 Task: Create validation rules in appointment object.
Action: Mouse moved to (585, 48)
Screenshot: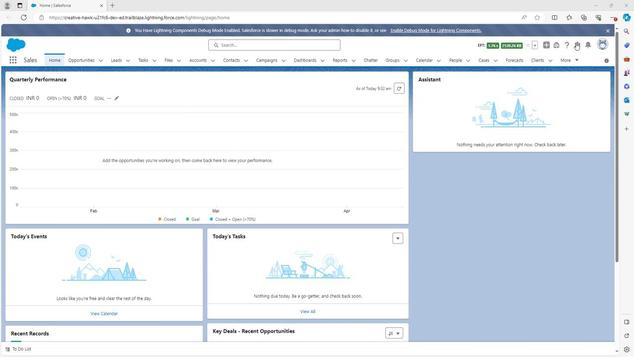 
Action: Mouse pressed left at (585, 48)
Screenshot: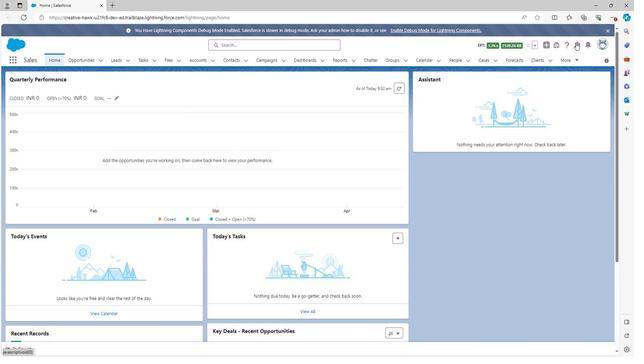 
Action: Mouse moved to (565, 70)
Screenshot: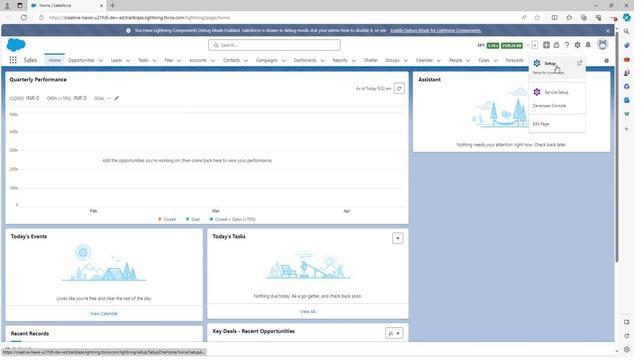 
Action: Mouse pressed left at (565, 70)
Screenshot: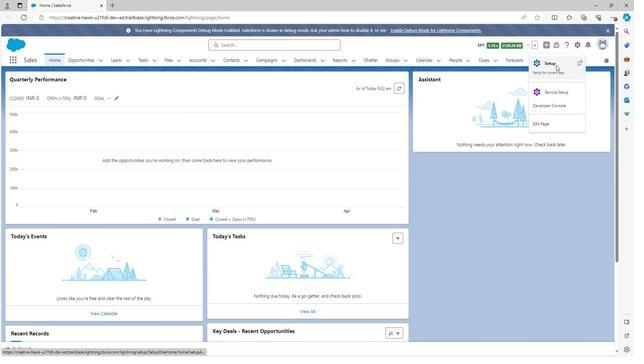 
Action: Mouse moved to (91, 64)
Screenshot: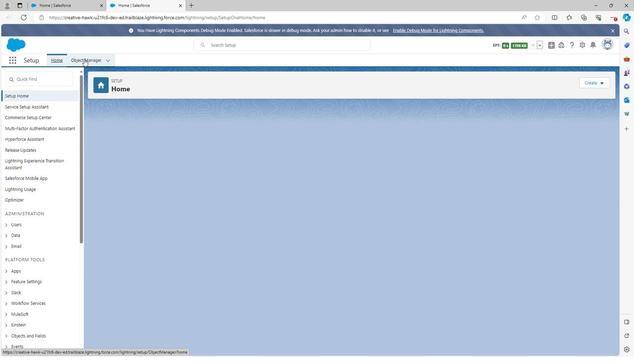 
Action: Mouse pressed left at (91, 64)
Screenshot: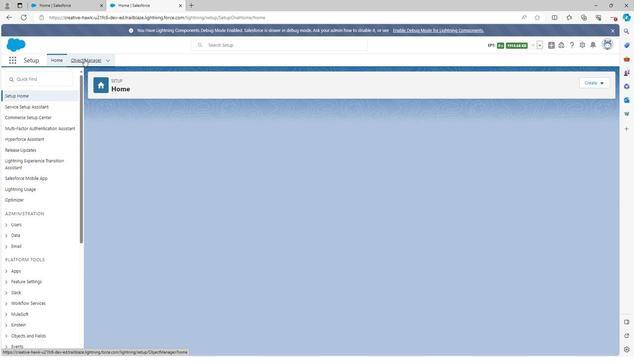 
Action: Mouse moved to (48, 247)
Screenshot: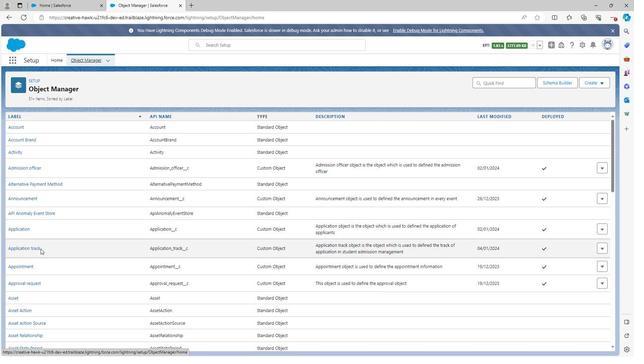 
Action: Mouse scrolled (48, 247) with delta (0, 0)
Screenshot: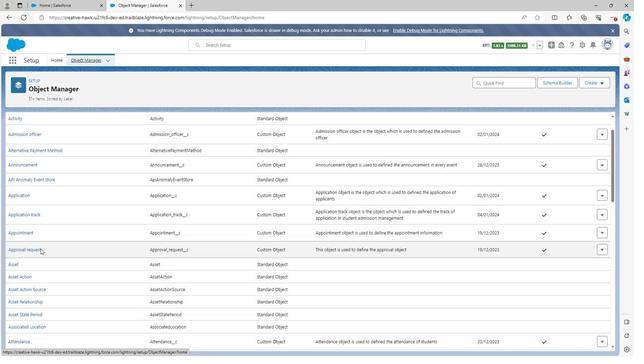 
Action: Mouse scrolled (48, 247) with delta (0, 0)
Screenshot: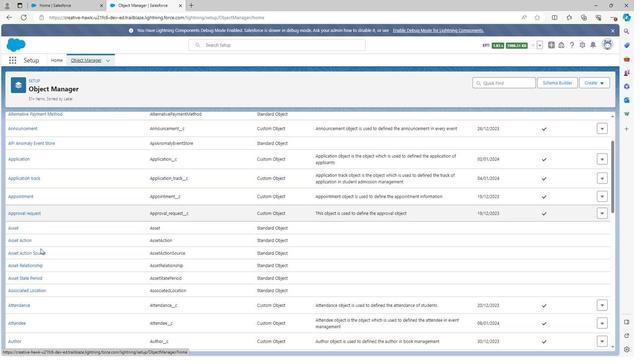 
Action: Mouse scrolled (48, 247) with delta (0, 0)
Screenshot: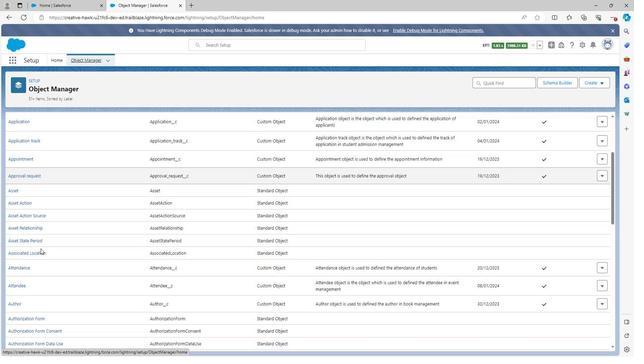 
Action: Mouse scrolled (48, 247) with delta (0, 0)
Screenshot: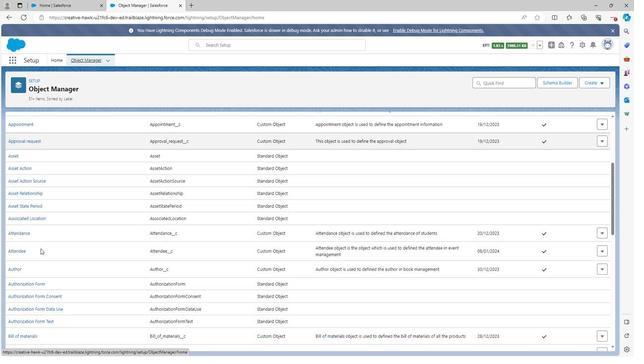 
Action: Mouse scrolled (48, 247) with delta (0, 0)
Screenshot: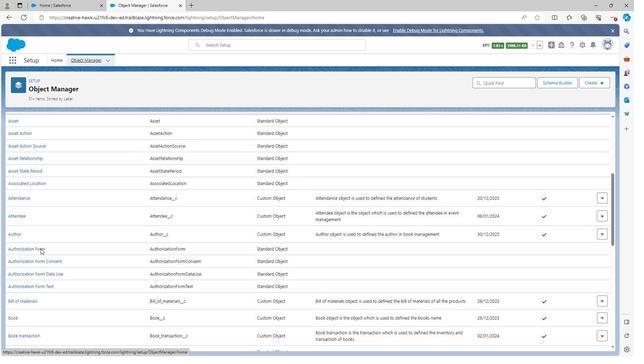 
Action: Mouse scrolled (48, 247) with delta (0, 0)
Screenshot: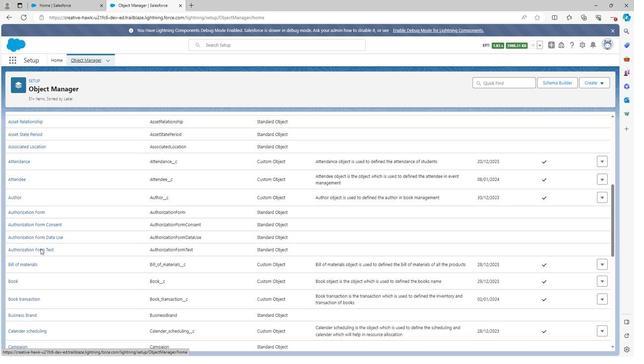 
Action: Mouse moved to (48, 247)
Screenshot: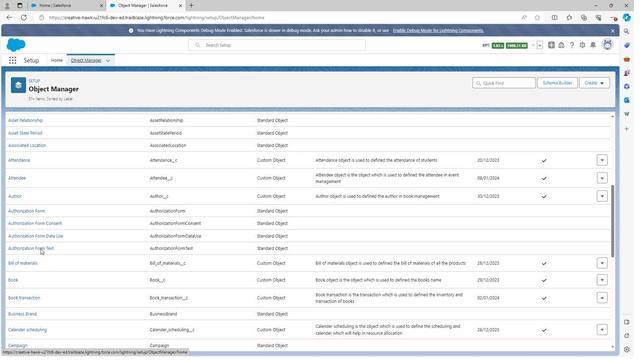 
Action: Mouse scrolled (48, 247) with delta (0, 0)
Screenshot: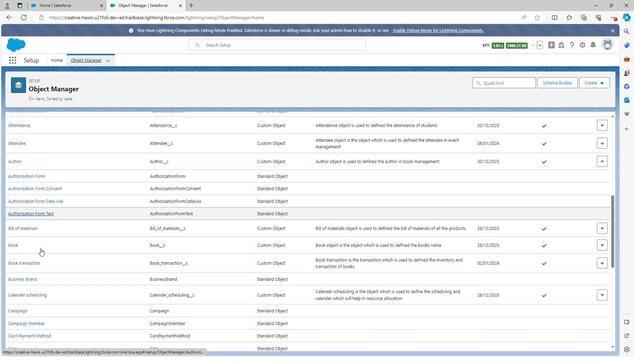 
Action: Mouse scrolled (48, 247) with delta (0, 0)
Screenshot: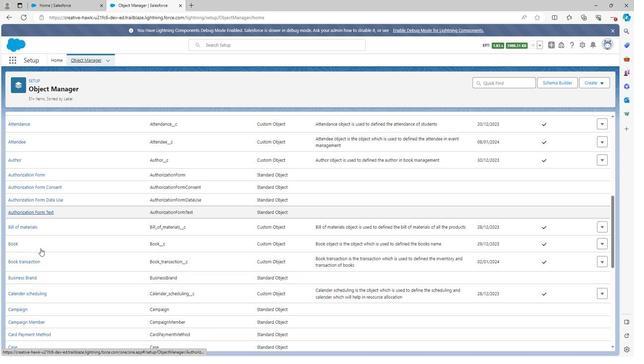 
Action: Mouse scrolled (48, 247) with delta (0, 0)
Screenshot: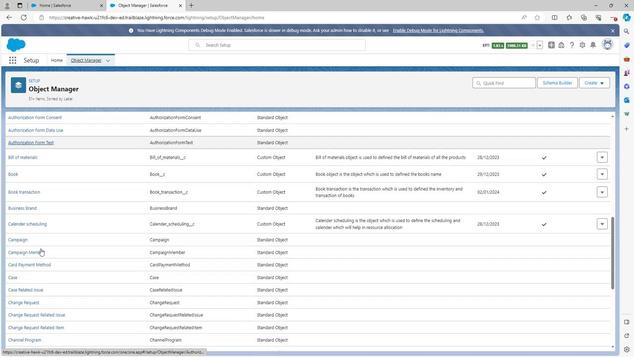 
Action: Mouse scrolled (48, 247) with delta (0, 0)
Screenshot: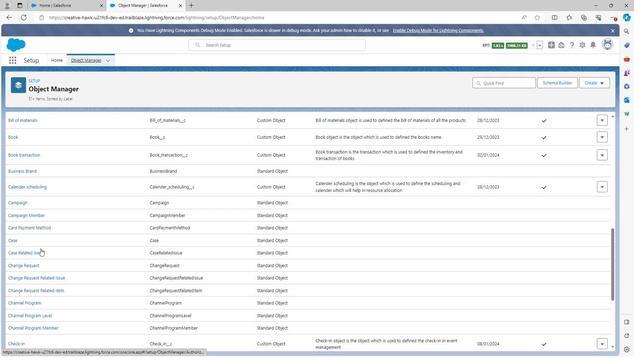
Action: Mouse scrolled (48, 247) with delta (0, 0)
Screenshot: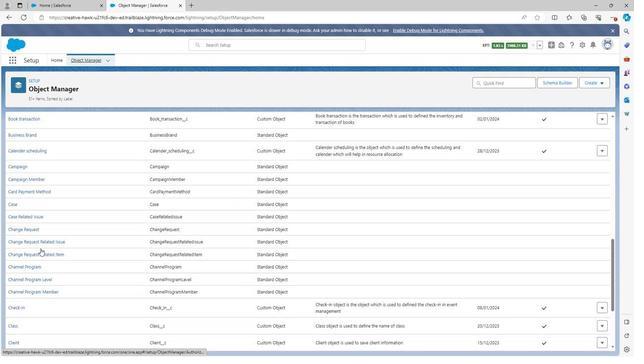 
Action: Mouse scrolled (48, 247) with delta (0, 0)
Screenshot: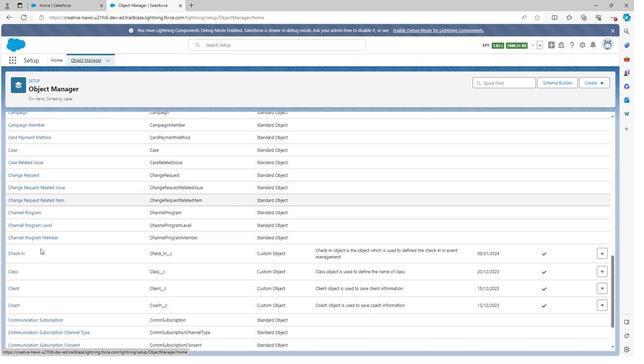 
Action: Mouse scrolled (48, 247) with delta (0, 0)
Screenshot: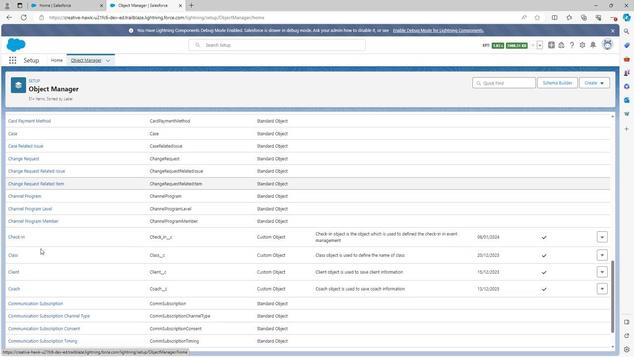 
Action: Mouse scrolled (48, 247) with delta (0, 0)
Screenshot: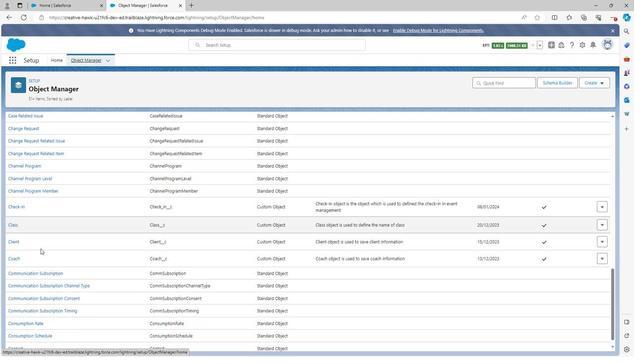 
Action: Mouse scrolled (48, 247) with delta (0, 0)
Screenshot: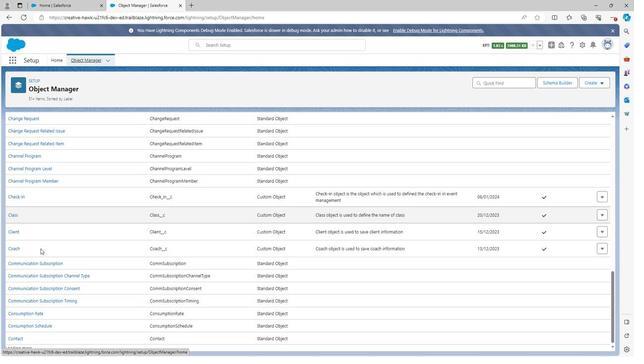 
Action: Mouse scrolled (48, 247) with delta (0, 0)
Screenshot: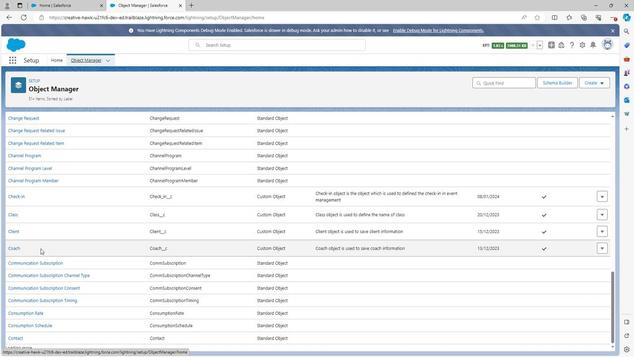 
Action: Mouse scrolled (48, 247) with delta (0, 0)
Screenshot: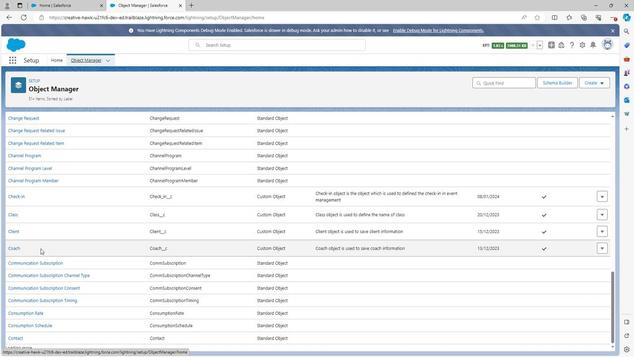 
Action: Mouse scrolled (48, 247) with delta (0, 0)
Screenshot: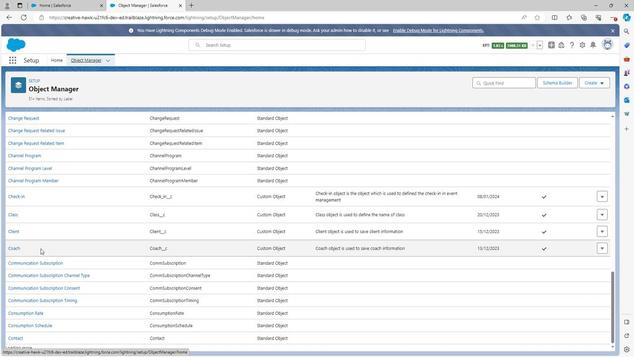 
Action: Mouse scrolled (48, 247) with delta (0, 0)
Screenshot: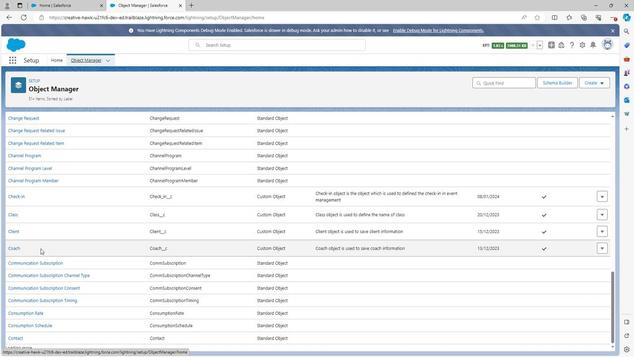 
Action: Mouse scrolled (48, 247) with delta (0, 0)
Screenshot: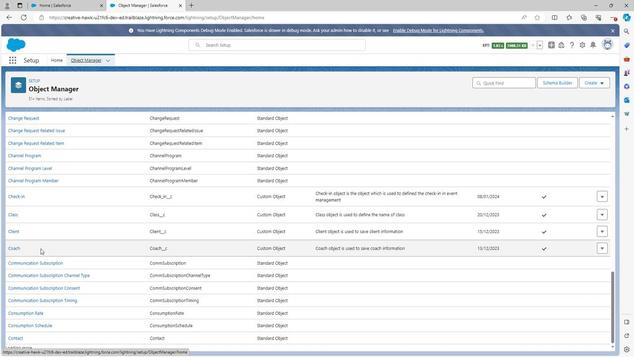 
Action: Mouse scrolled (48, 247) with delta (0, 0)
Screenshot: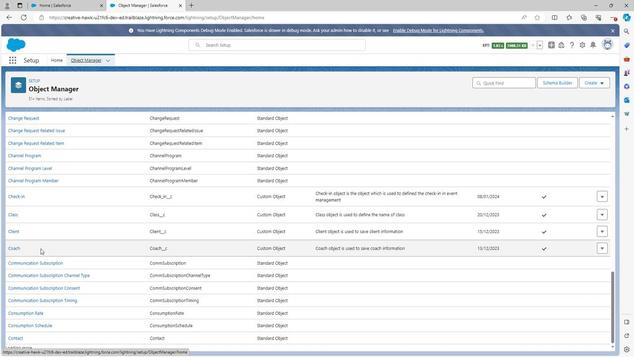 
Action: Mouse scrolled (48, 247) with delta (0, 0)
Screenshot: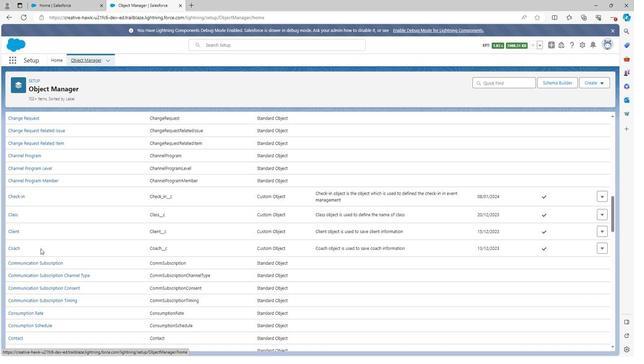 
Action: Mouse scrolled (48, 247) with delta (0, 0)
Screenshot: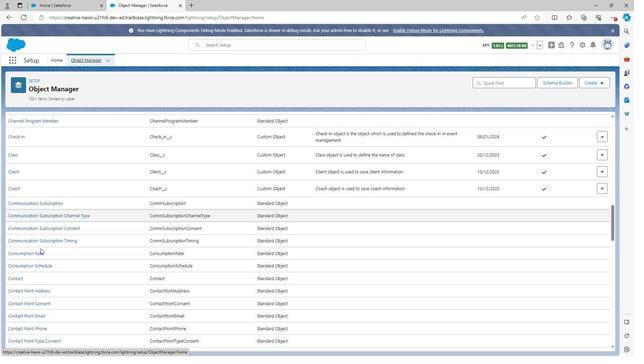 
Action: Mouse scrolled (48, 247) with delta (0, 0)
Screenshot: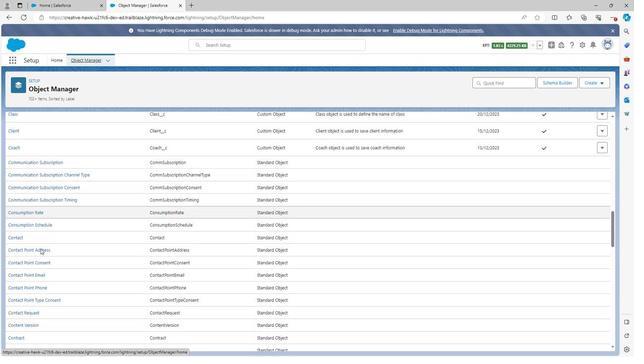 
Action: Mouse scrolled (48, 247) with delta (0, 0)
Screenshot: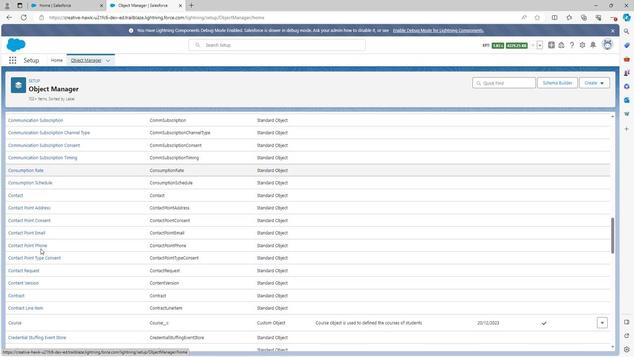 
Action: Mouse scrolled (48, 247) with delta (0, 0)
Screenshot: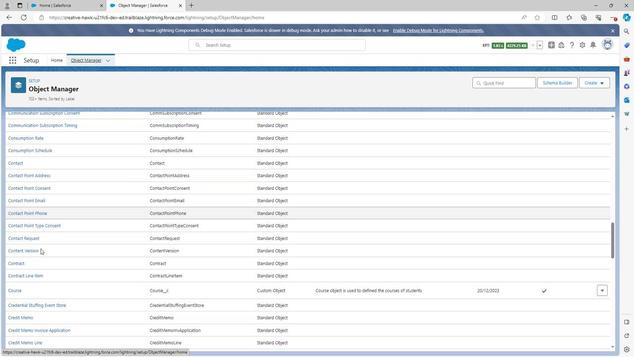 
Action: Mouse scrolled (48, 247) with delta (0, 0)
Screenshot: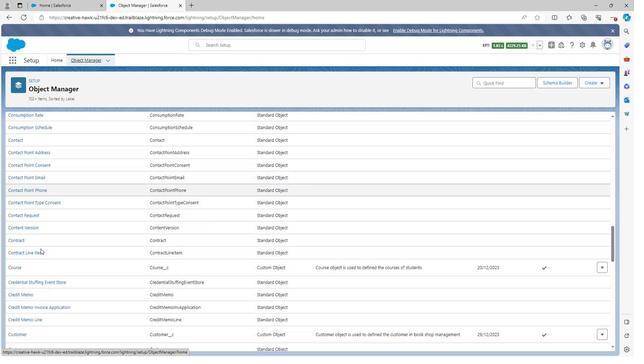 
Action: Mouse scrolled (48, 247) with delta (0, 0)
Screenshot: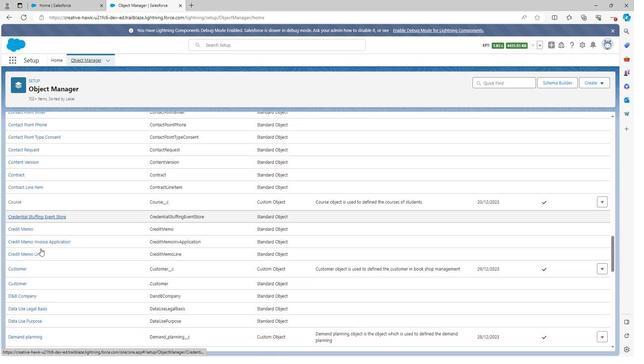 
Action: Mouse scrolled (48, 247) with delta (0, 0)
Screenshot: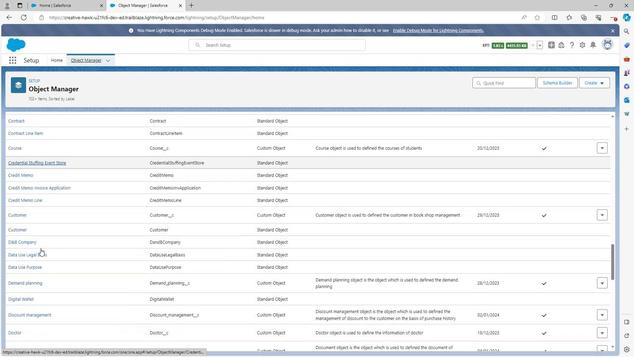 
Action: Mouse scrolled (48, 247) with delta (0, 0)
Screenshot: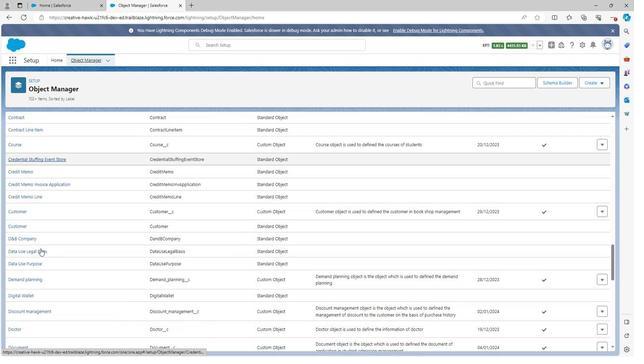 
Action: Mouse scrolled (48, 247) with delta (0, 0)
Screenshot: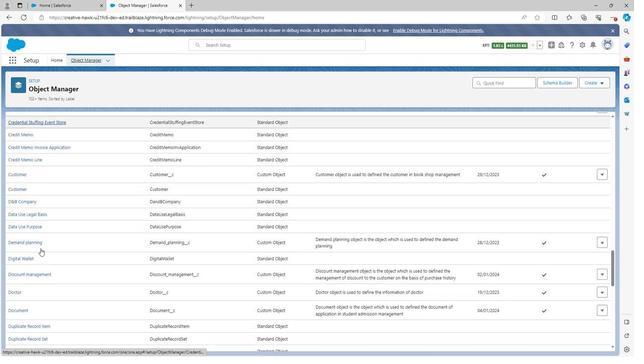 
Action: Mouse moved to (48, 247)
Screenshot: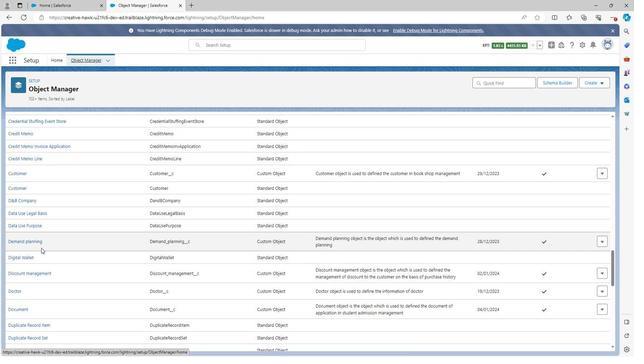 
Action: Mouse scrolled (48, 246) with delta (0, 0)
Screenshot: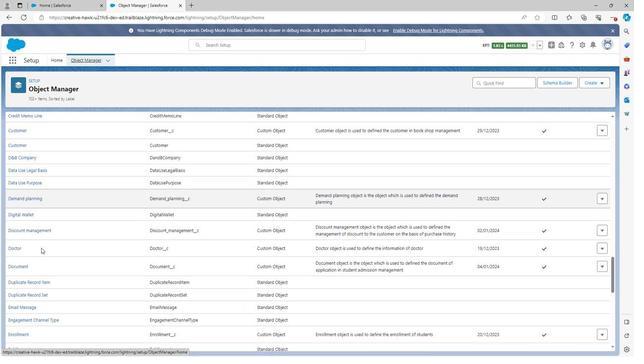 
Action: Mouse scrolled (48, 246) with delta (0, 0)
Screenshot: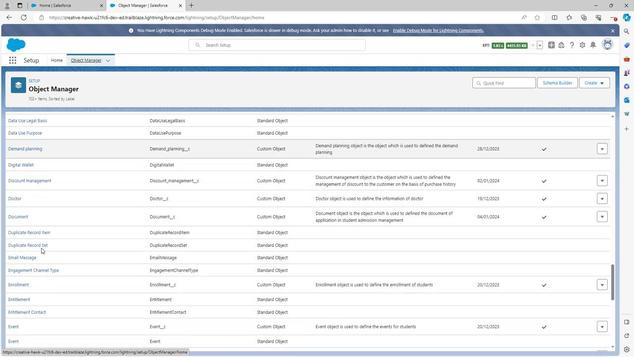 
Action: Mouse scrolled (48, 246) with delta (0, 0)
Screenshot: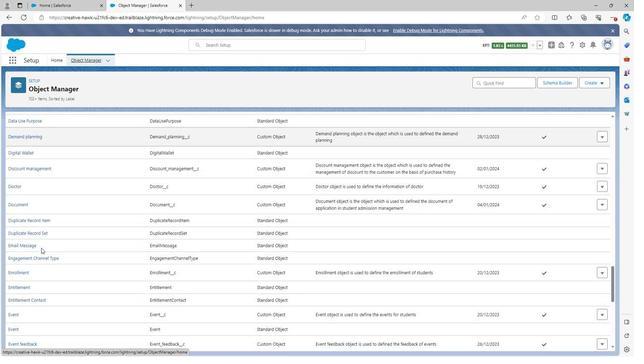 
Action: Mouse scrolled (48, 246) with delta (0, 0)
Screenshot: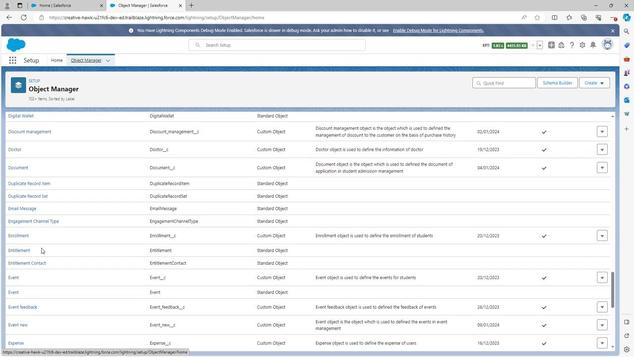 
Action: Mouse scrolled (48, 246) with delta (0, 0)
Screenshot: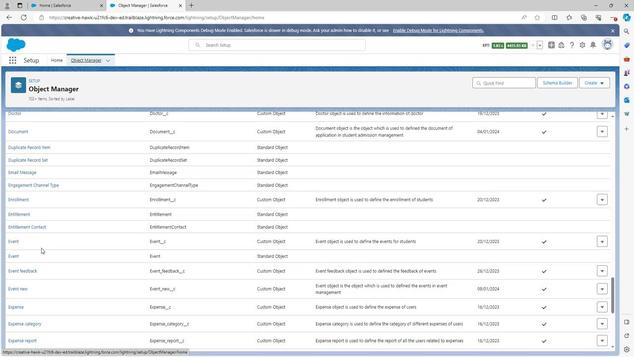 
Action: Mouse moved to (48, 246)
Screenshot: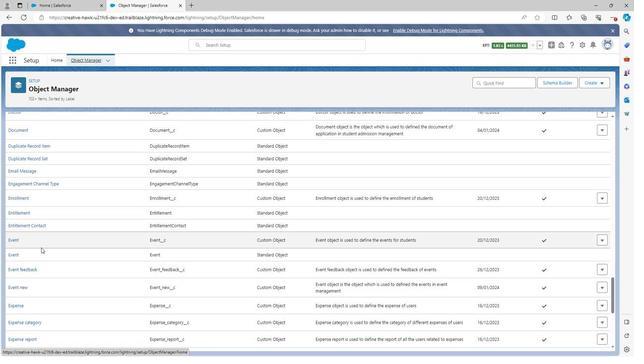 
Action: Mouse scrolled (48, 246) with delta (0, 0)
Screenshot: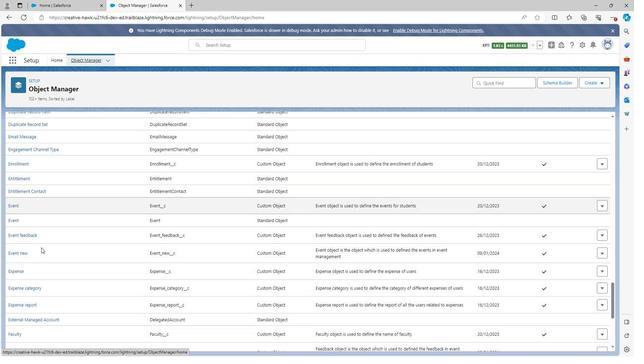 
Action: Mouse scrolled (48, 246) with delta (0, 0)
Screenshot: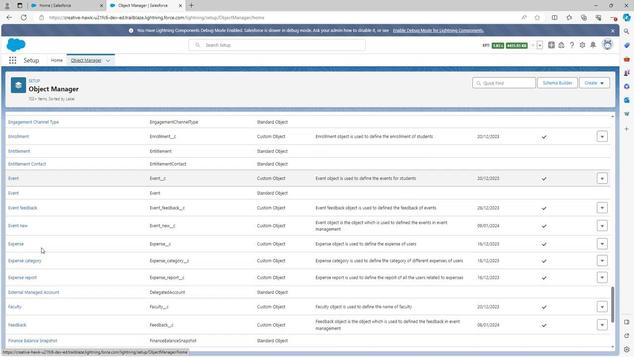 
Action: Mouse scrolled (48, 246) with delta (0, 0)
Screenshot: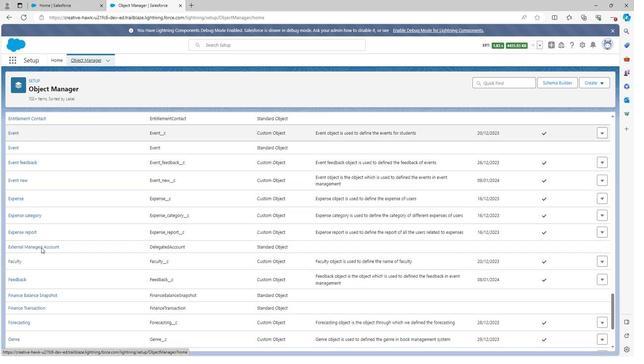 
Action: Mouse scrolled (48, 246) with delta (0, 0)
Screenshot: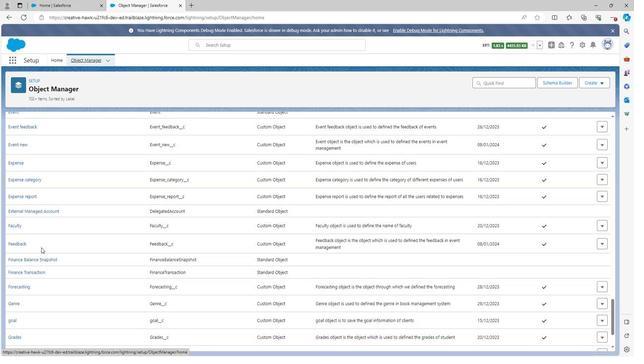 
Action: Mouse scrolled (48, 246) with delta (0, 0)
Screenshot: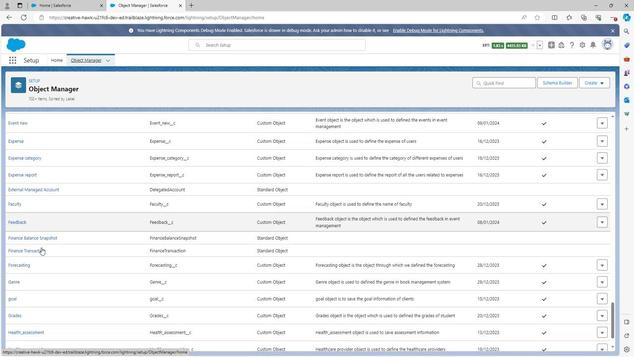 
Action: Mouse scrolled (48, 246) with delta (0, 0)
Screenshot: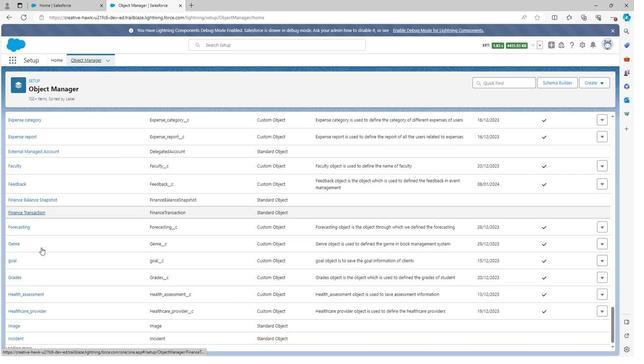 
Action: Mouse scrolled (48, 246) with delta (0, 0)
Screenshot: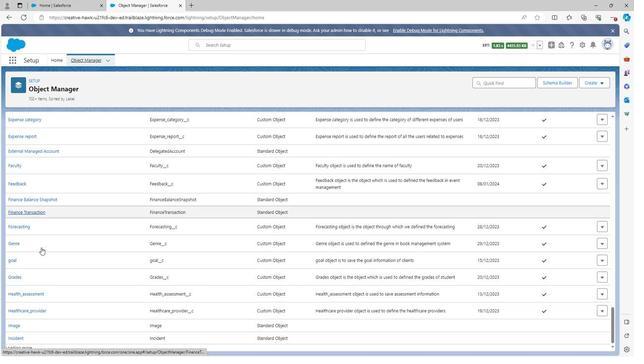 
Action: Mouse scrolled (48, 246) with delta (0, 0)
Screenshot: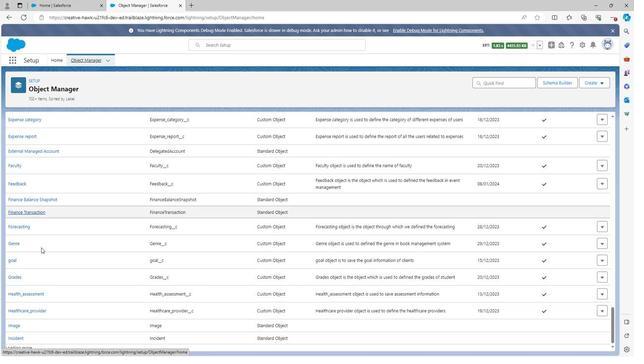 
Action: Mouse moved to (52, 244)
Screenshot: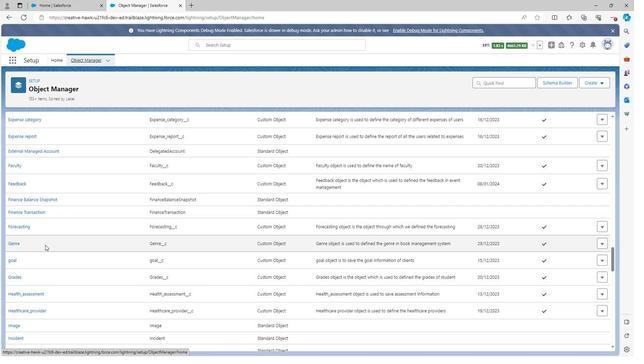 
Action: Mouse scrolled (52, 243) with delta (0, 0)
Screenshot: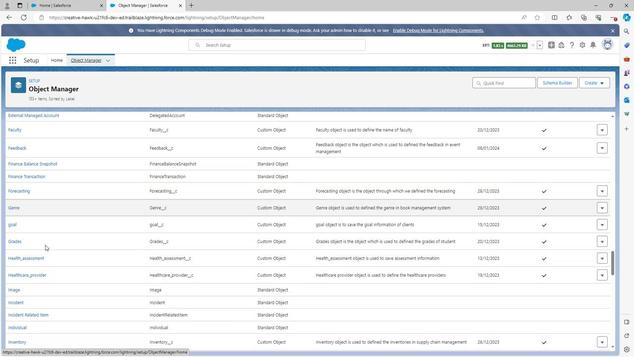 
Action: Mouse scrolled (52, 243) with delta (0, 0)
Screenshot: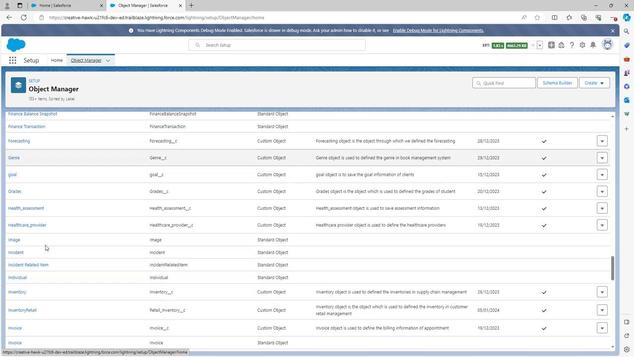 
Action: Mouse scrolled (52, 243) with delta (0, 0)
Screenshot: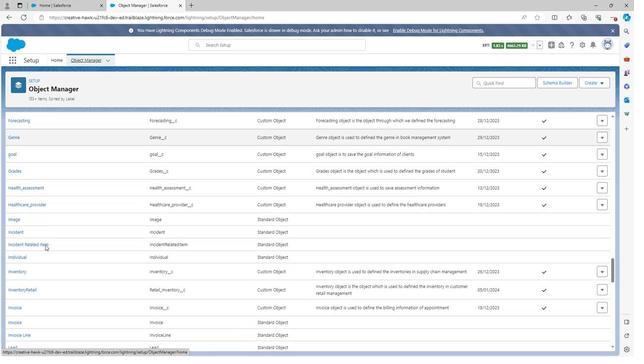 
Action: Mouse scrolled (52, 243) with delta (0, 0)
Screenshot: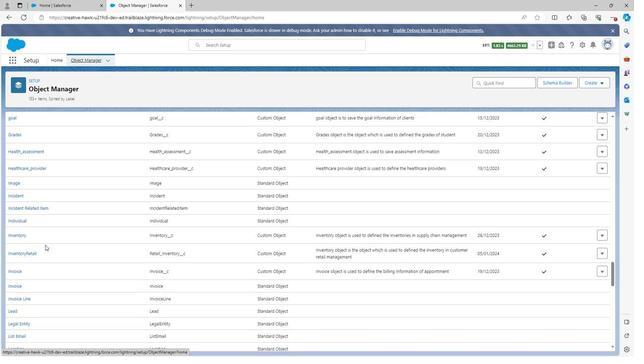 
Action: Mouse scrolled (52, 243) with delta (0, 0)
Screenshot: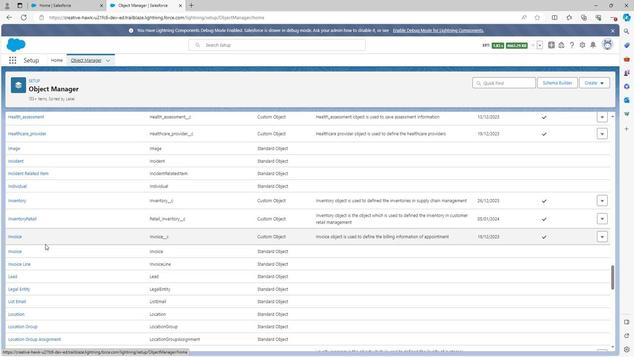 
Action: Mouse moved to (52, 243)
Screenshot: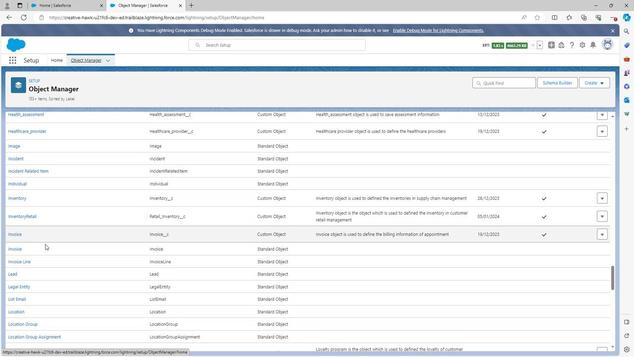 
Action: Mouse scrolled (52, 243) with delta (0, 0)
Screenshot: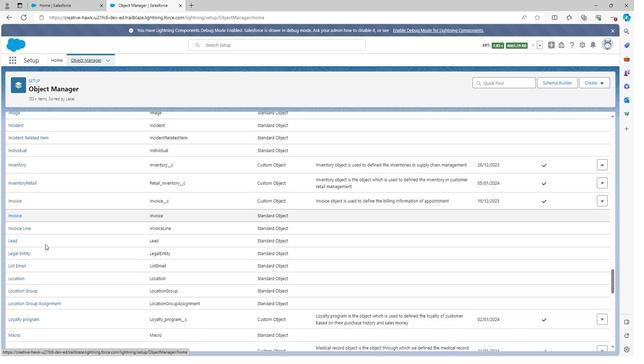 
Action: Mouse scrolled (52, 243) with delta (0, 0)
Screenshot: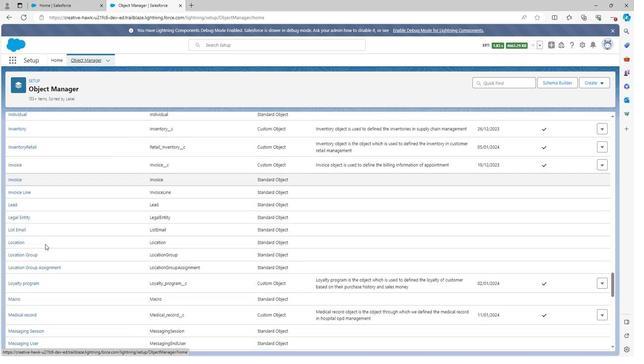 
Action: Mouse scrolled (52, 243) with delta (0, 0)
Screenshot: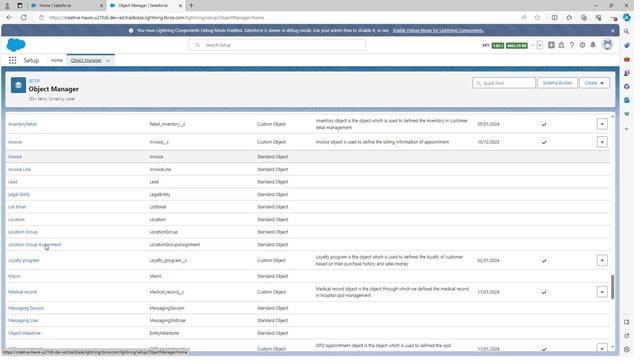 
Action: Mouse scrolled (52, 243) with delta (0, 0)
Screenshot: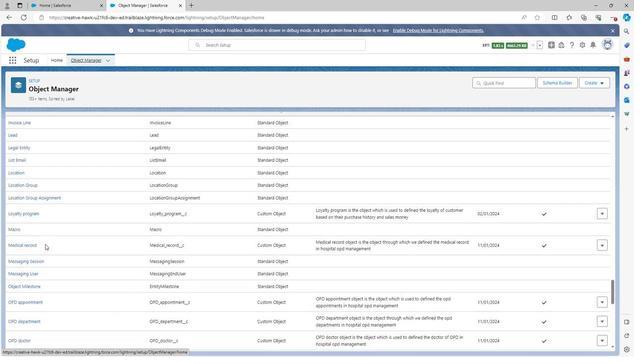 
Action: Mouse scrolled (52, 243) with delta (0, 0)
Screenshot: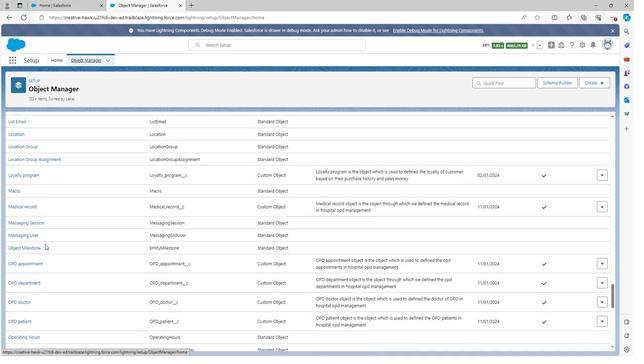 
Action: Mouse scrolled (52, 243) with delta (0, 0)
Screenshot: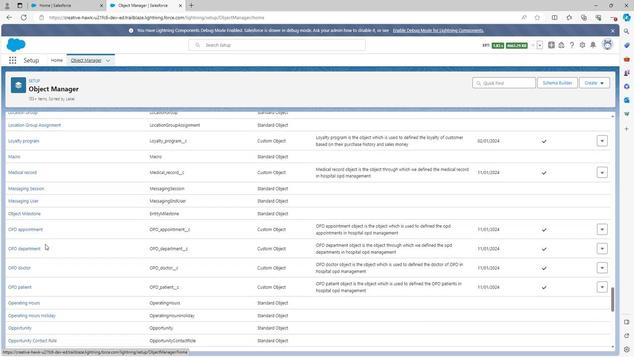 
Action: Mouse moved to (33, 226)
Screenshot: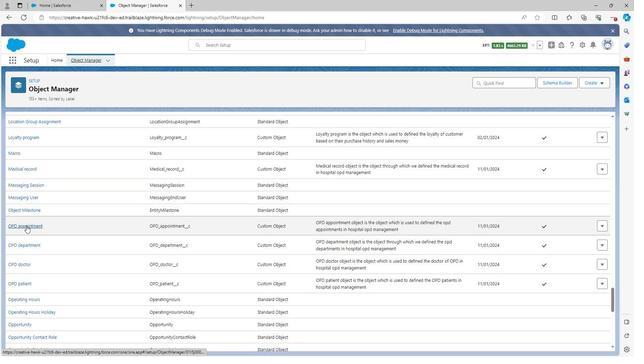 
Action: Mouse pressed left at (33, 226)
Screenshot: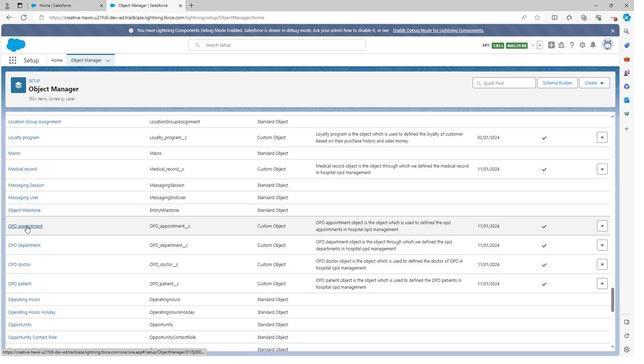 
Action: Mouse moved to (48, 131)
Screenshot: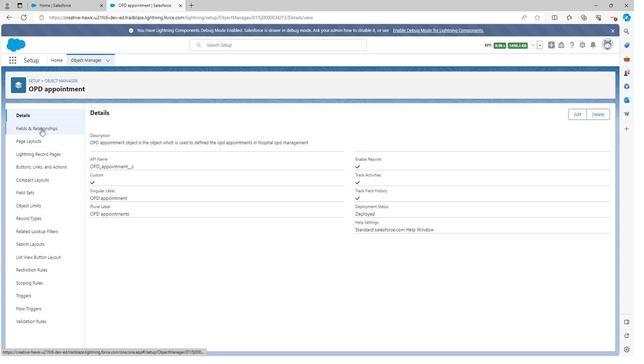 
Action: Mouse pressed left at (48, 131)
Screenshot: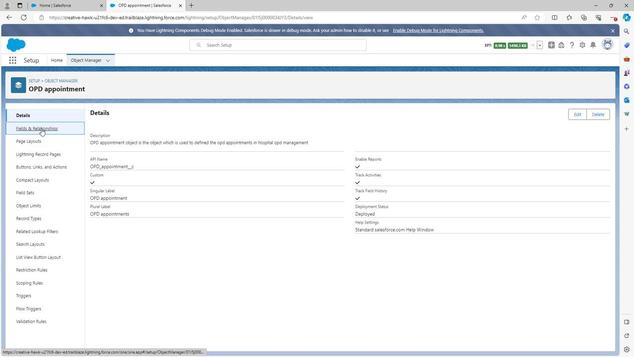 
Action: Mouse moved to (117, 148)
Screenshot: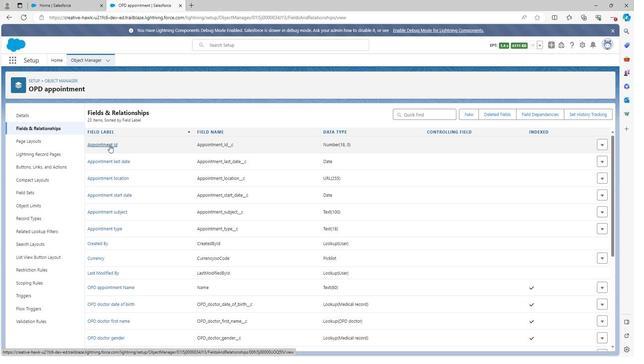 
Action: Mouse pressed left at (117, 148)
Screenshot: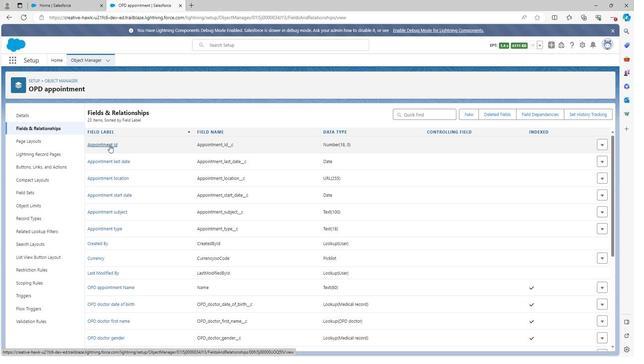 
Action: Mouse moved to (264, 308)
Screenshot: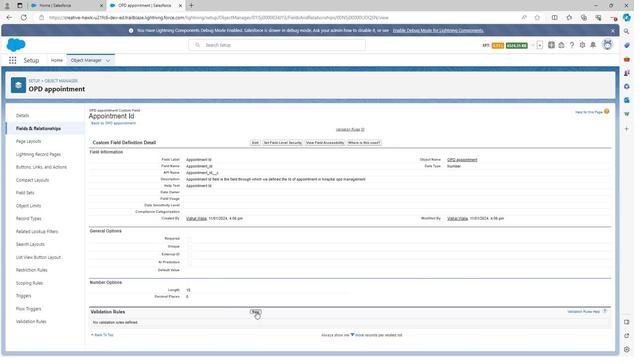 
Action: Mouse pressed left at (264, 308)
Screenshot: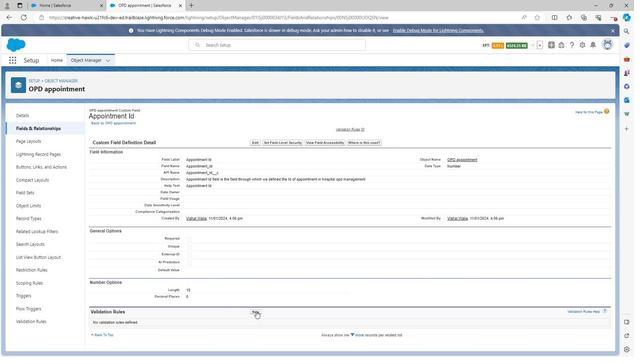 
Action: Mouse moved to (181, 164)
Screenshot: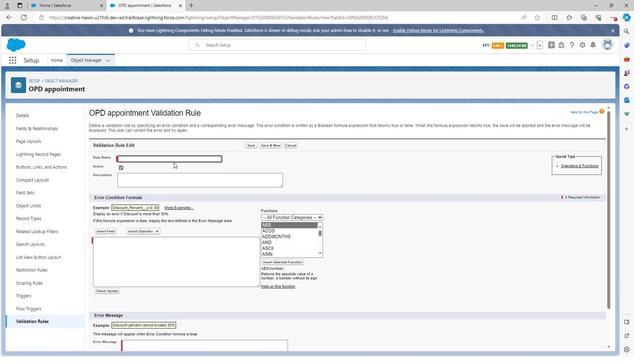 
Action: Key pressed <Key.shift>A
Screenshot: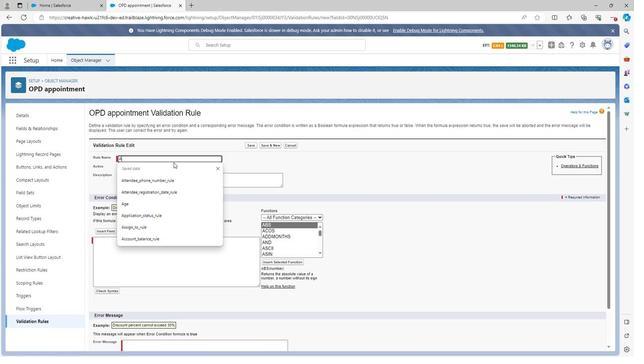 
Action: Mouse moved to (179, 163)
Screenshot: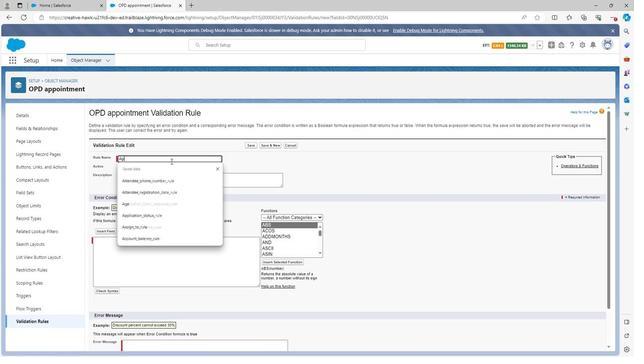 
Action: Key pressed p 518, 470)
Screenshot: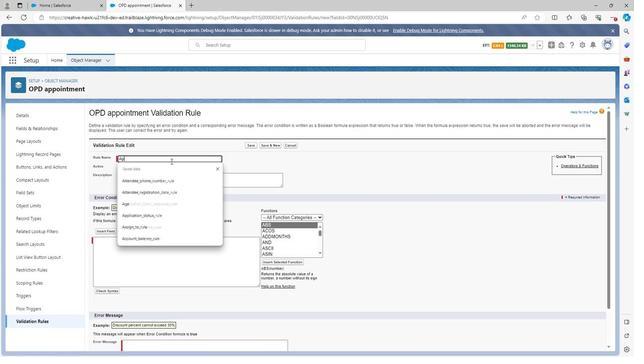 
Action: Mouse moved to (179, 163)
Screenshot: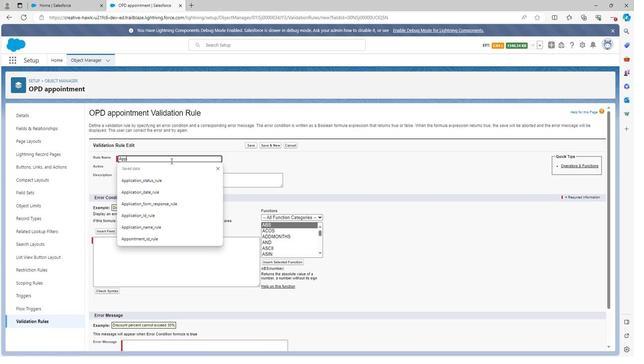 
Action: Key pressed p
Screenshot: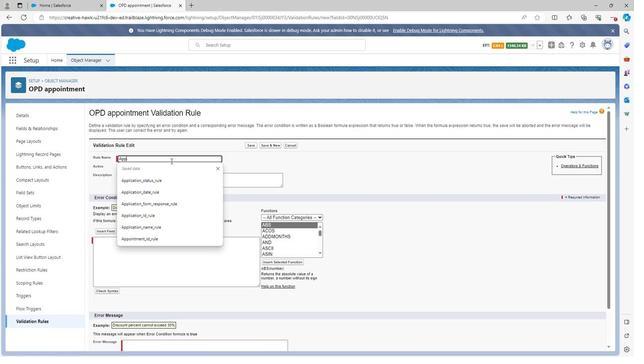 
Action: Mouse moved to (178, 163)
Screenshot: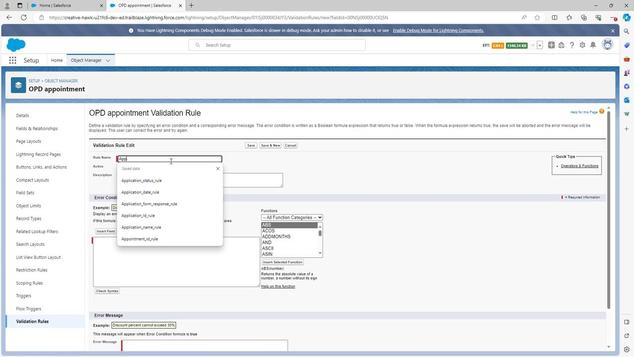 
Action: Key pressed ointment<Key.space><Key.shift>Id<Key.space>rule
Screenshot: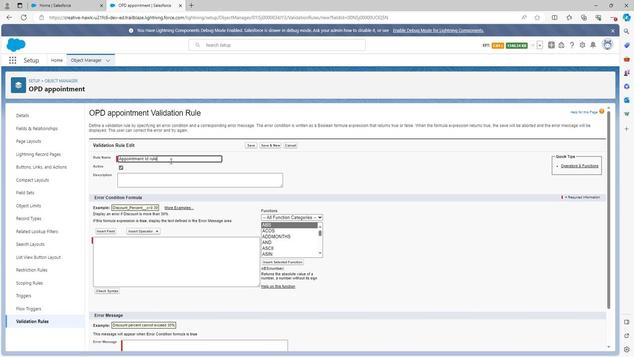 
Action: Mouse moved to (164, 182)
Screenshot: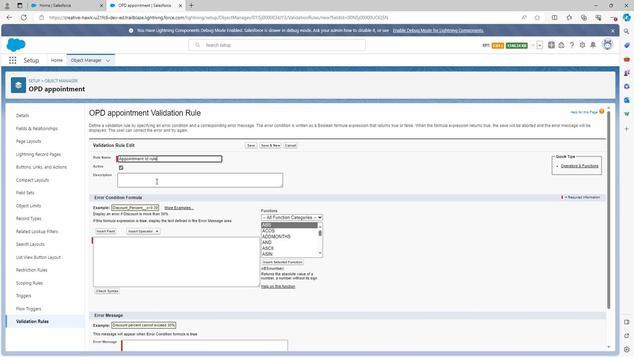 
Action: Mouse pressed left at (164, 182)
Screenshot: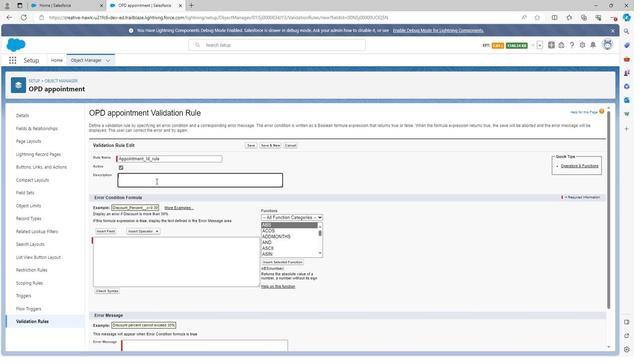 
Action: Mouse moved to (163, 182)
Screenshot: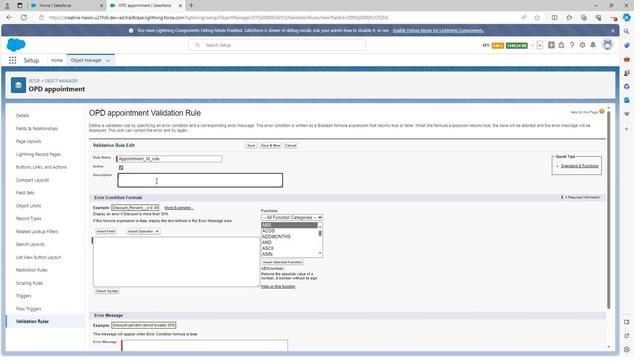 
Action: Key pressed <Key.shift>A
Screenshot: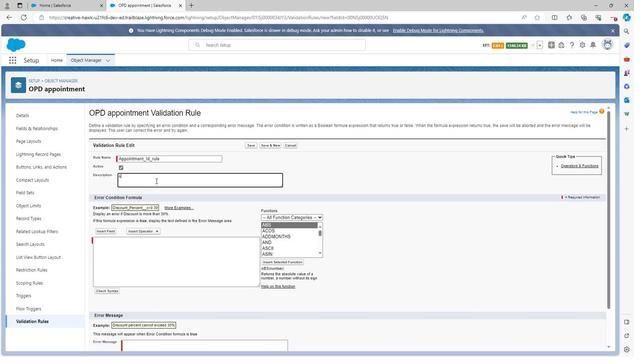 
Action: Mouse moved to (161, 179)
Screenshot: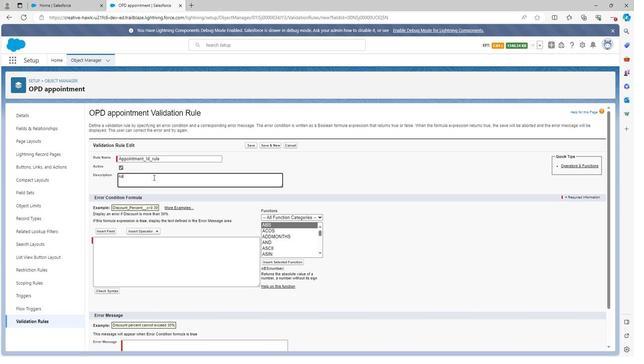 
Action: Key pressed ppointment<Key.space><Key.shift>Id<Key.space>rule<Key.space>is<Key.space>the<Key.space>rule<Key.space>through<Key.space>which<Key.space>we<Key.space>add<Key.space><Key.shift>Id<Key.space>of<Key.space>appointment<Key.space>
Screenshot: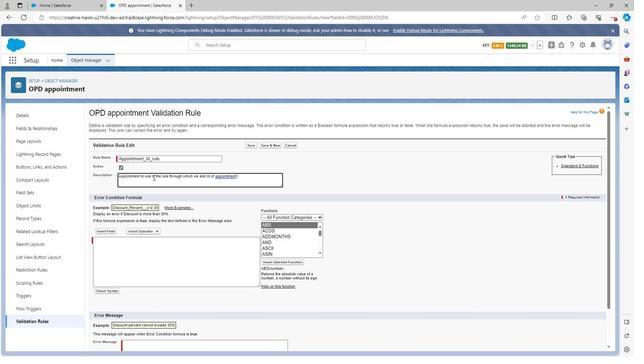 
Action: Mouse moved to (205, 201)
Screenshot: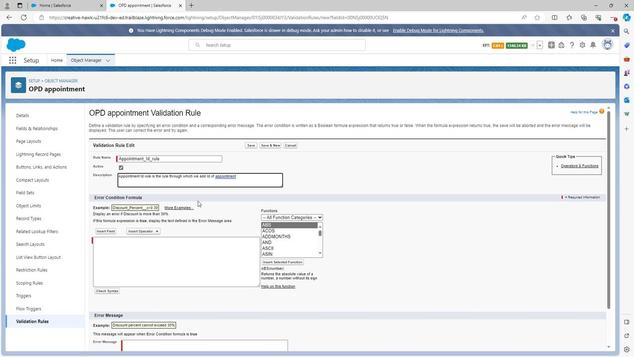 
Action: Key pressed with<Key.space>some
Screenshot: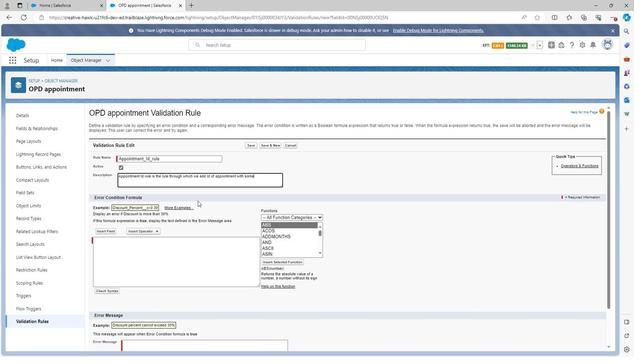 
Action: Mouse moved to (213, 178)
Screenshot: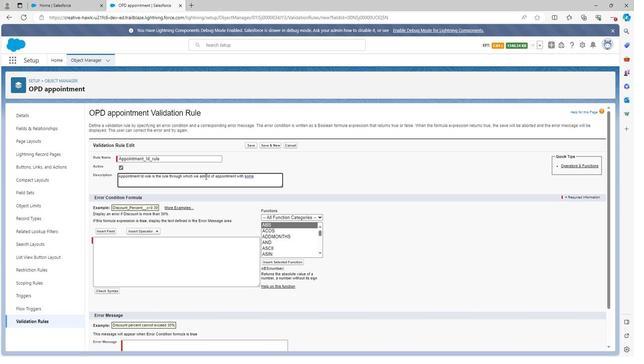 
Action: Mouse pressed left at (213, 178)
Screenshot: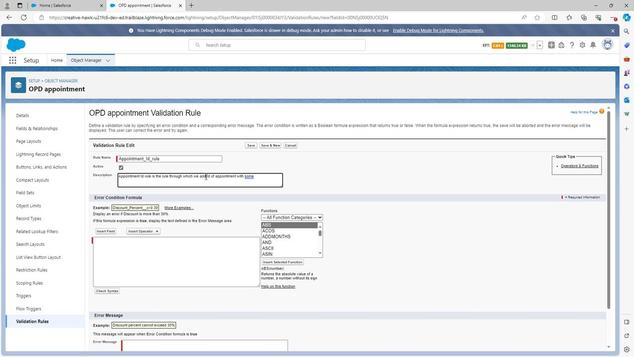 
Action: Mouse moved to (213, 178)
Screenshot: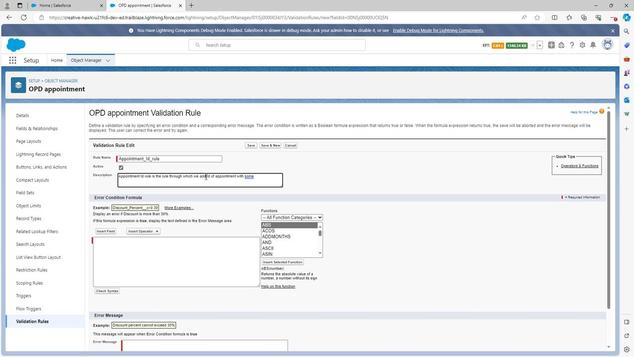 
Action: Key pressed <Key.backspace><Key.backspace><Key.backspace>defin
Screenshot: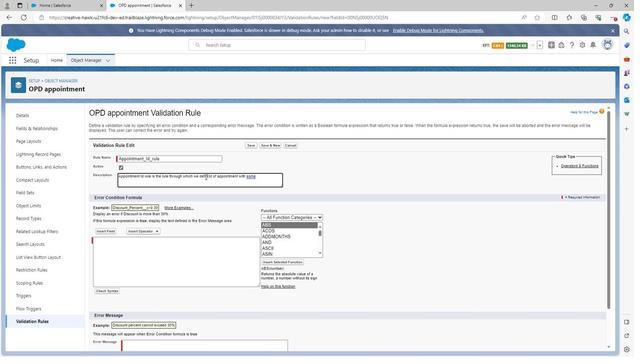 
Action: Mouse moved to (275, 177)
Screenshot: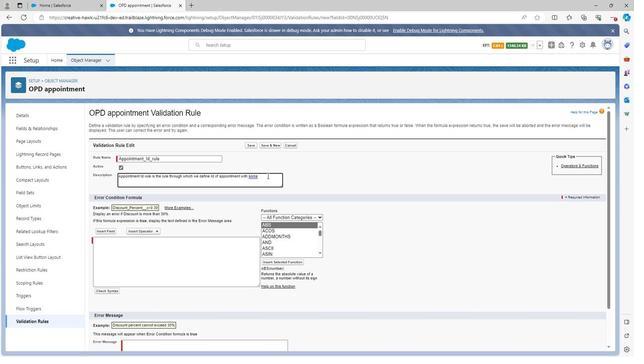
Action: Mouse pressed left at (275, 177)
Screenshot: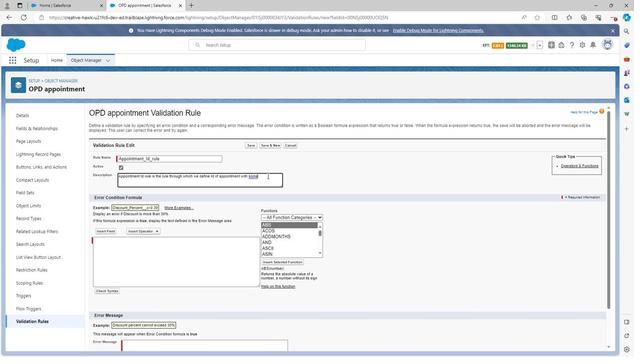 
Action: Key pressed <Key.space>v
Screenshot: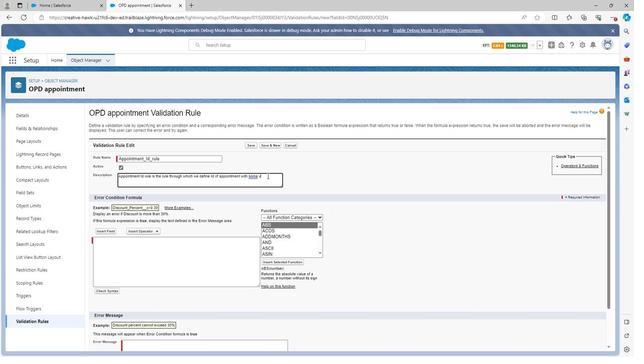 
Action: Mouse moved to (273, 177)
Screenshot: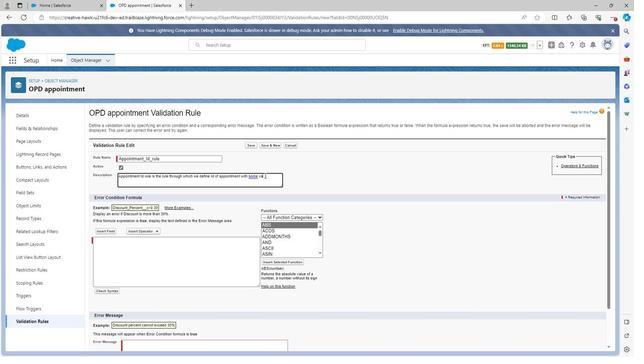 
Action: Key pressed alidat
Screenshot: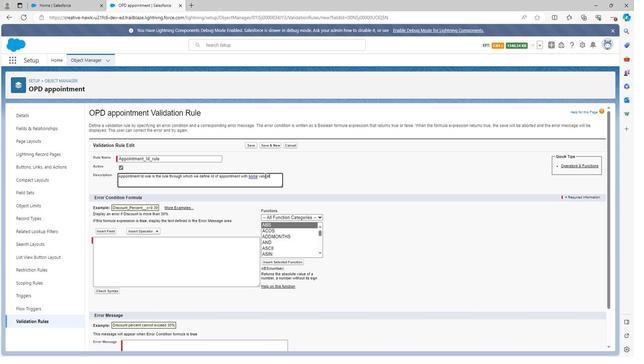 
Action: Mouse moved to (272, 177)
Screenshot: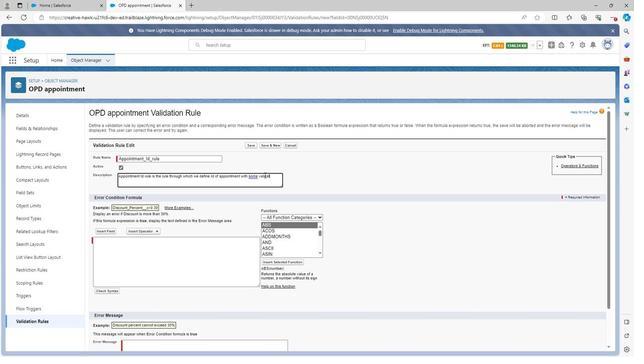 
Action: Key pressed ion
Screenshot: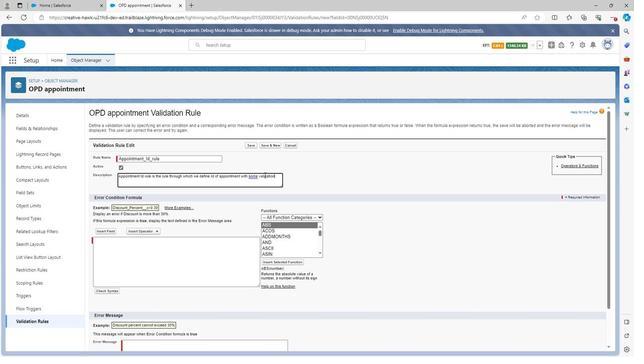 
Action: Mouse moved to (271, 177)
Screenshot: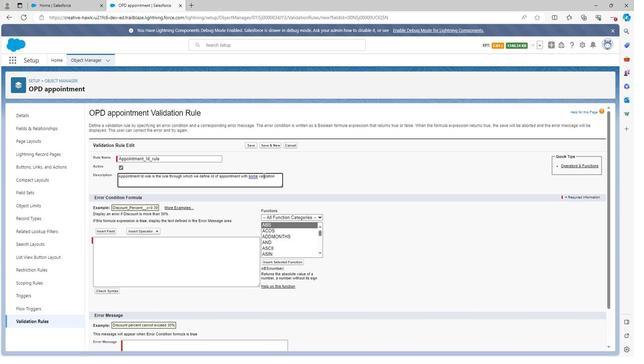 
Action: Key pressed s<Key.space>in<Key.space>hospital<Key.space>o
Screenshot: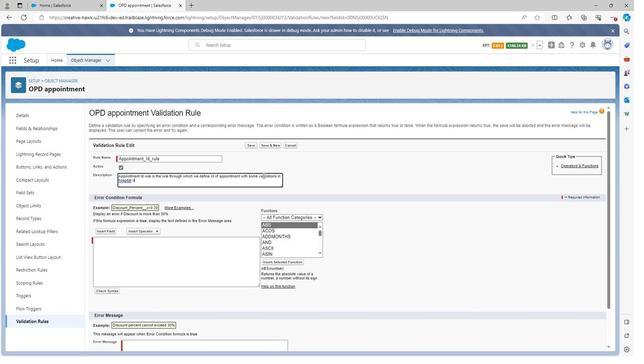 
Action: Mouse moved to (271, 177)
Screenshot: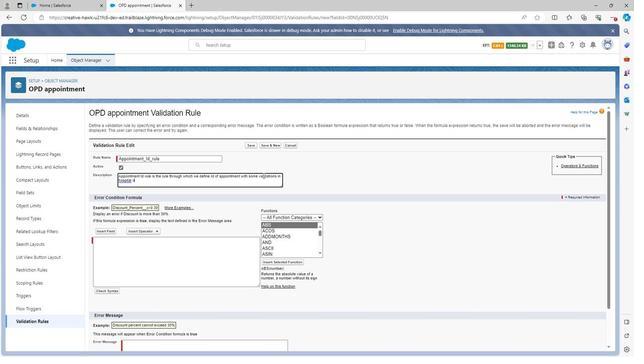 
Action: Key pressed pd<Key.space>management
Screenshot: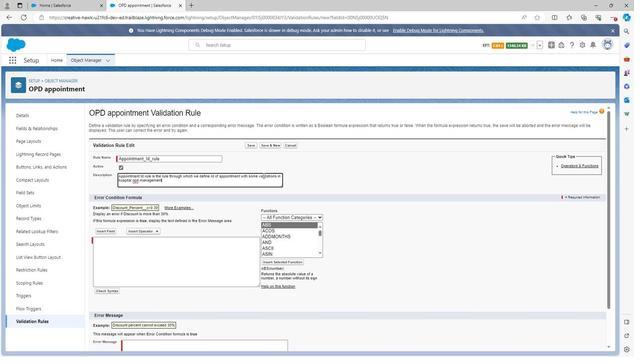 
Action: Mouse moved to (113, 231)
Screenshot: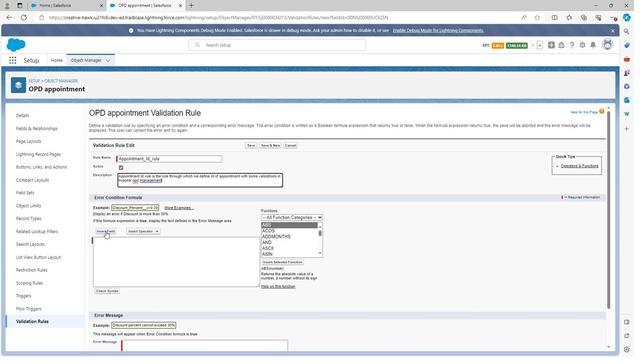 
Action: Mouse pressed left at (113, 231)
Screenshot: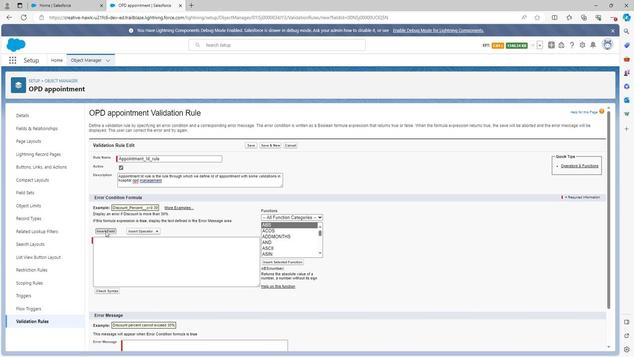 
Action: Mouse moved to (301, 202)
Screenshot: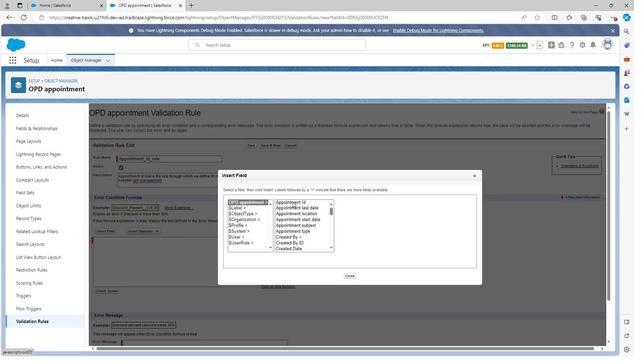 
Action: Mouse pressed left at (301, 202)
Screenshot: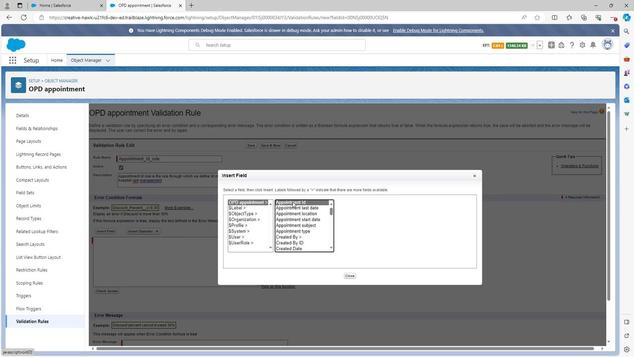 
Action: Mouse moved to (373, 239)
Screenshot: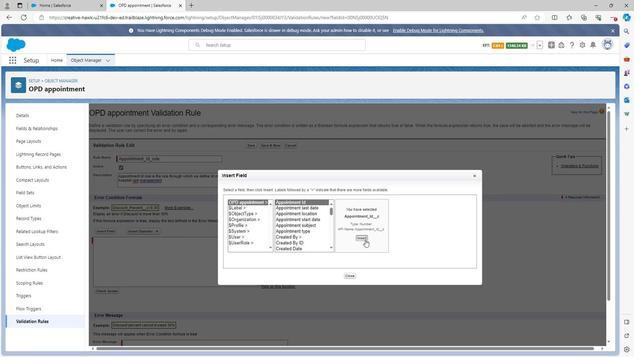 
Action: Mouse pressed left at (373, 239)
Screenshot: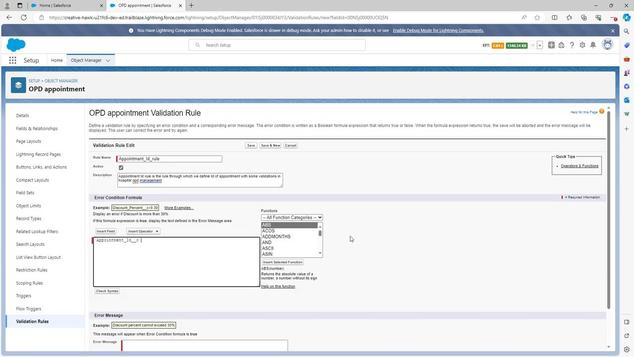 
Action: Mouse moved to (156, 230)
Screenshot: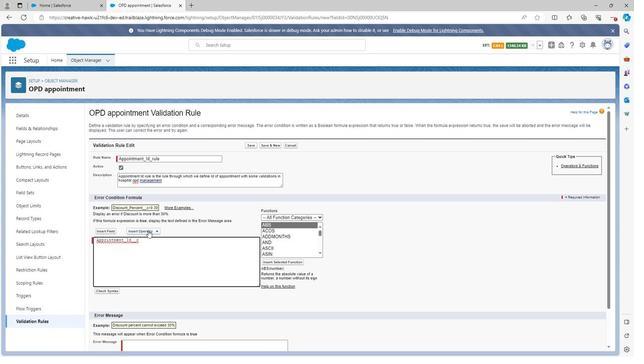 
Action: Mouse pressed left at (156, 230)
Screenshot: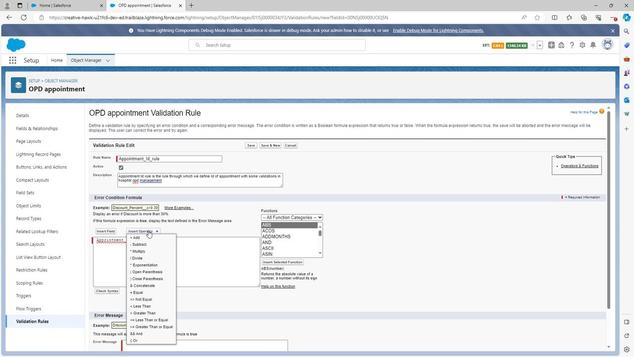 
Action: Mouse moved to (146, 308)
Screenshot: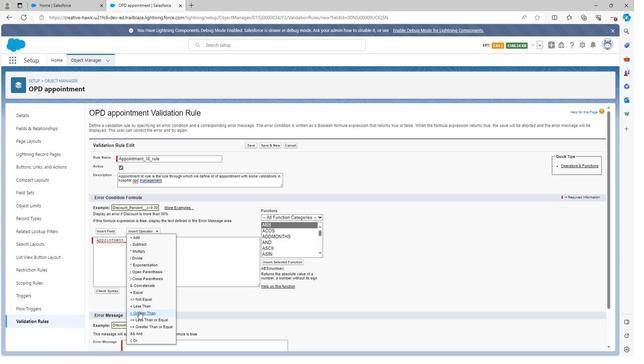 
Action: Mouse pressed left at (146, 308)
Screenshot: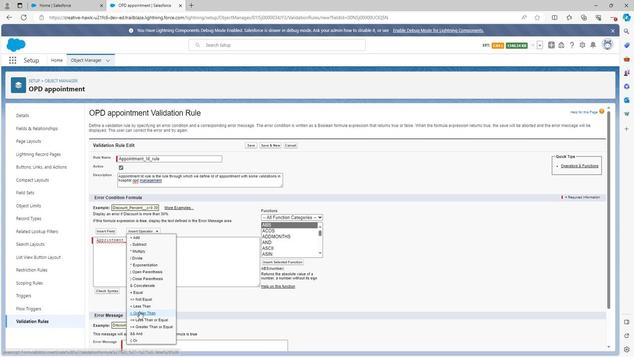 
Action: Mouse moved to (147, 304)
Screenshot: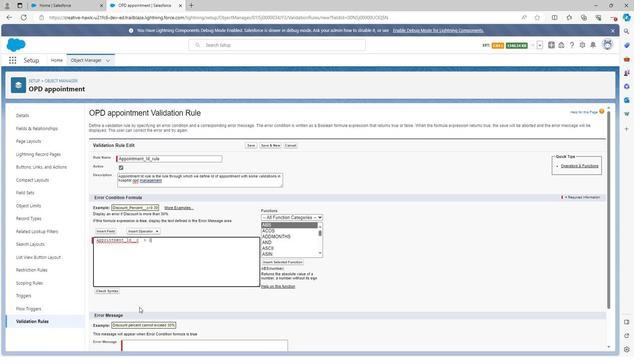 
Action: Key pressed 0
Screenshot: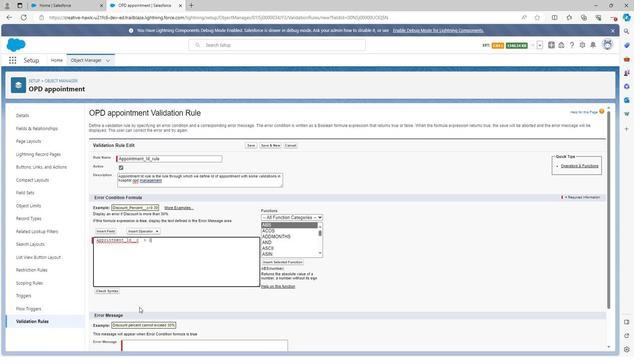 
Action: Mouse moved to (153, 294)
Screenshot: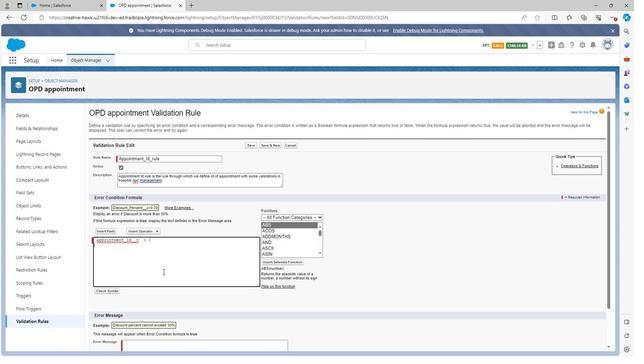 
Action: Key pressed <Key.enter>
Screenshot: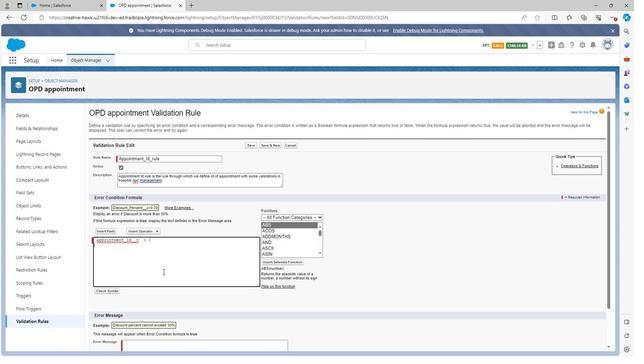 
Action: Mouse moved to (151, 230)
Screenshot: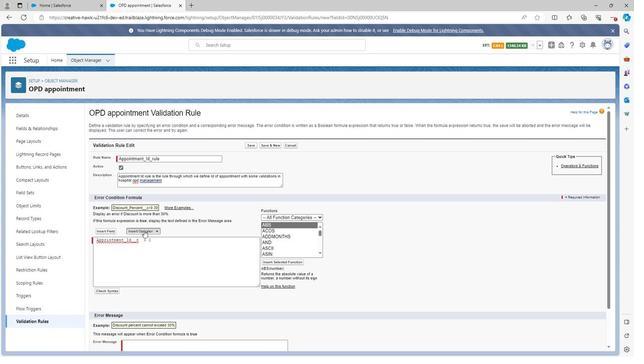
Action: Mouse pressed left at (151, 230)
Screenshot: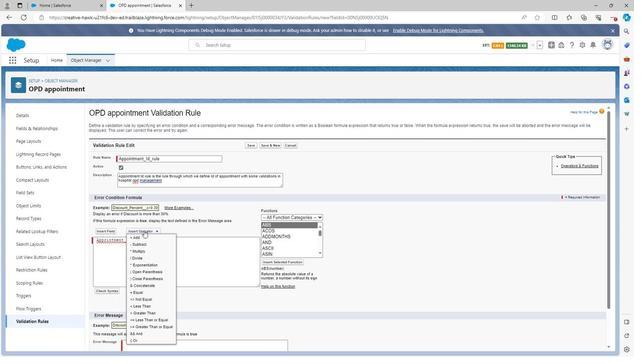 
Action: Mouse moved to (143, 335)
Screenshot: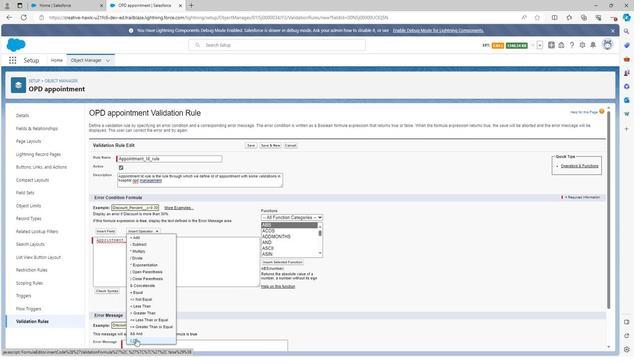 
Action: Mouse pressed left at (143, 335)
Screenshot: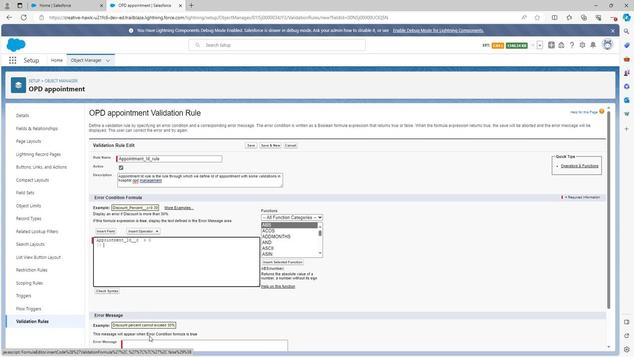 
Action: Mouse moved to (287, 239)
Screenshot: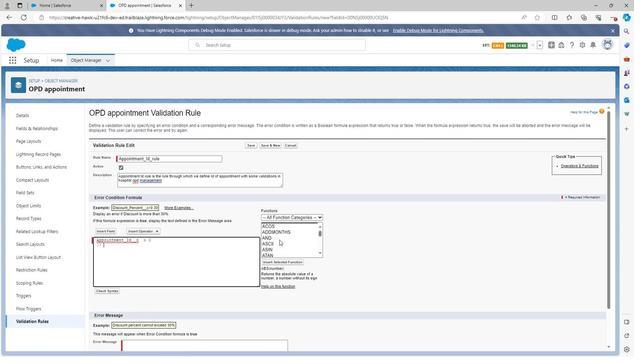 
Action: Mouse scrolled (287, 239) with delta (0, 0)
Screenshot: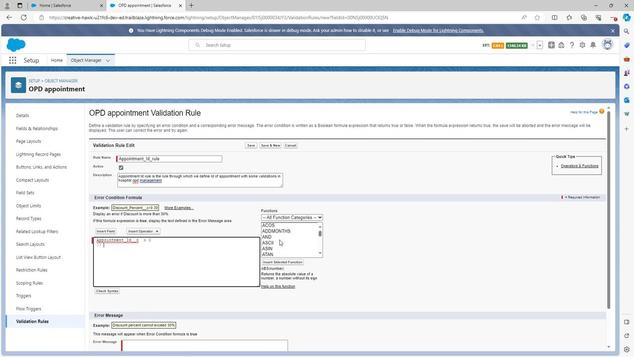 
Action: Mouse scrolled (287, 239) with delta (0, 0)
Screenshot: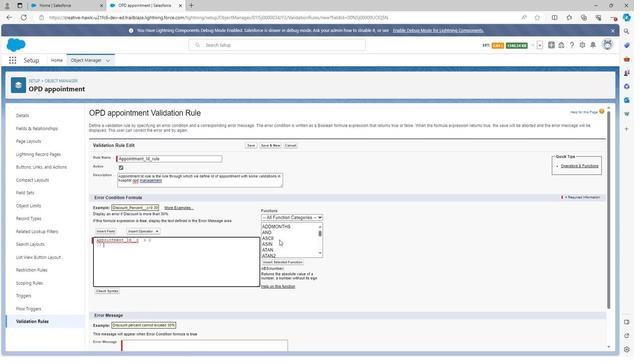 
Action: Mouse scrolled (287, 239) with delta (0, 0)
Screenshot: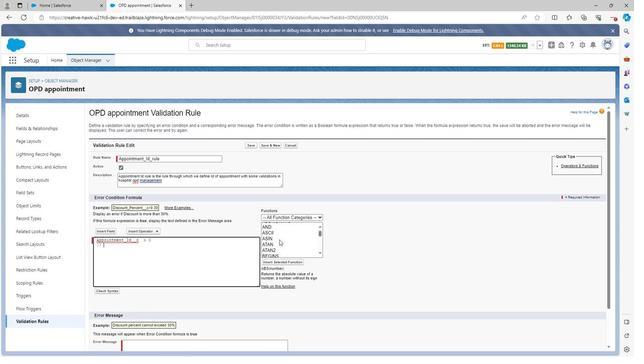 
Action: Mouse scrolled (287, 239) with delta (0, 0)
Screenshot: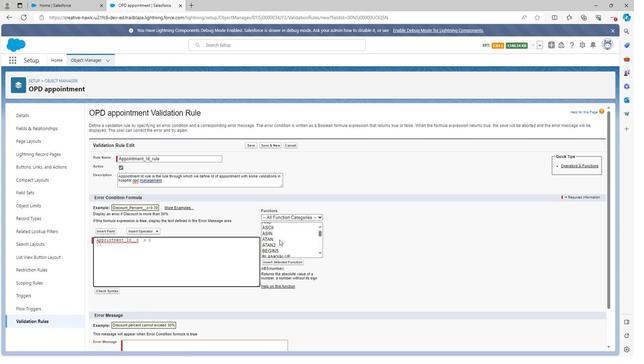 
Action: Mouse scrolled (287, 239) with delta (0, 0)
Screenshot: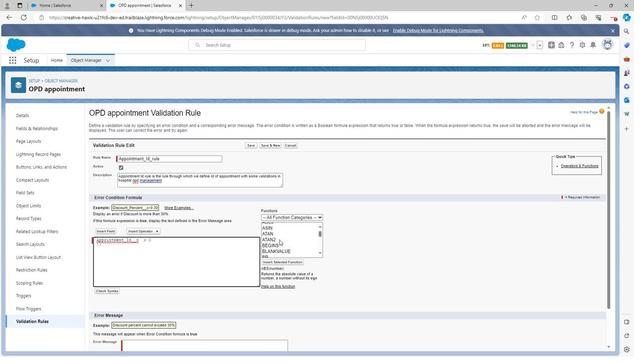 
Action: Mouse scrolled (287, 239) with delta (0, 0)
Screenshot: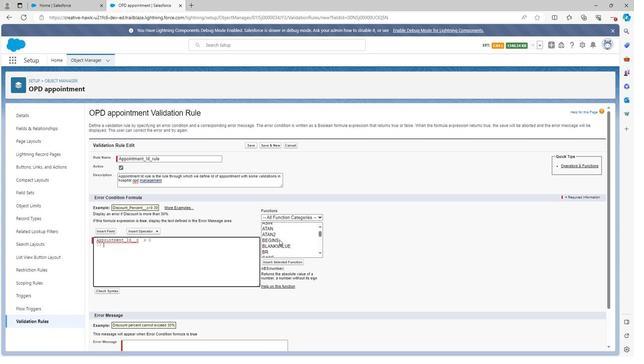 
Action: Mouse scrolled (287, 239) with delta (0, 0)
Screenshot: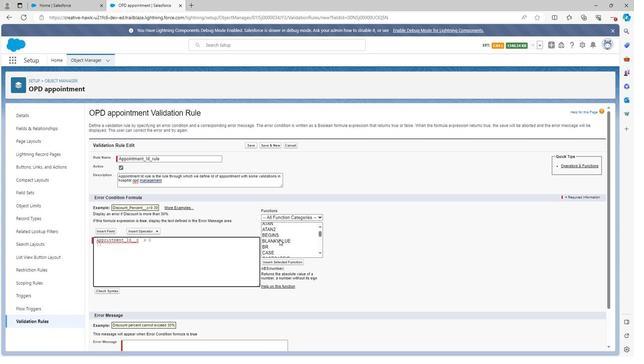 
Action: Mouse scrolled (287, 239) with delta (0, 0)
Screenshot: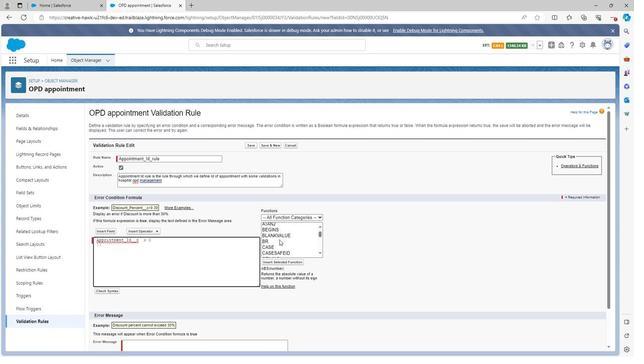 
Action: Mouse scrolled (287, 239) with delta (0, 0)
Screenshot: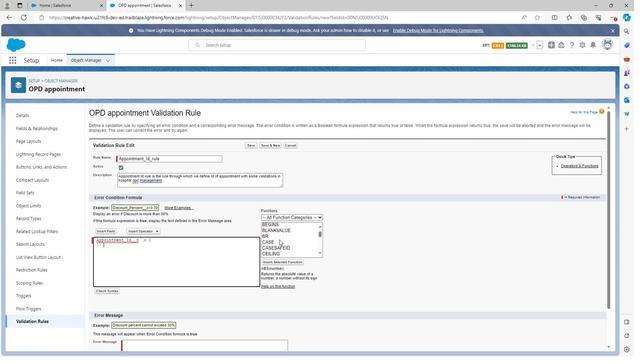 
Action: Mouse scrolled (287, 239) with delta (0, 0)
Screenshot: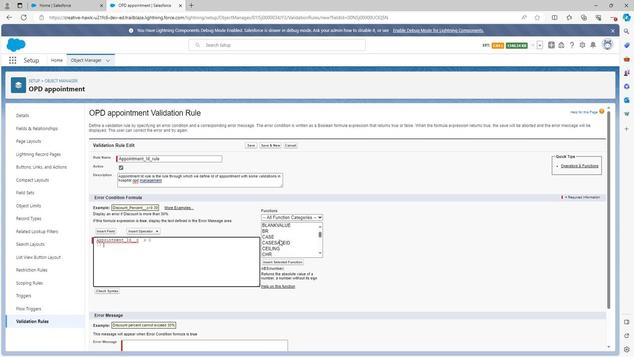 
Action: Mouse scrolled (287, 239) with delta (0, 0)
Screenshot: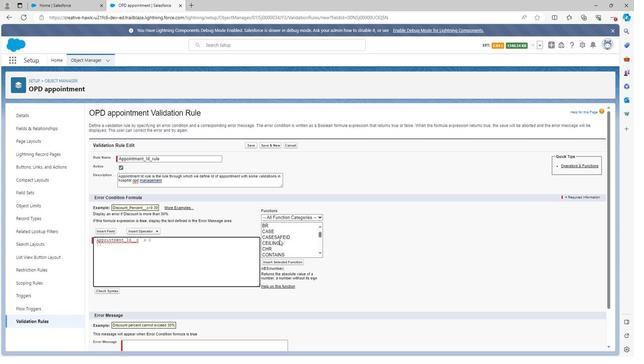 
Action: Mouse scrolled (287, 239) with delta (0, 0)
Screenshot: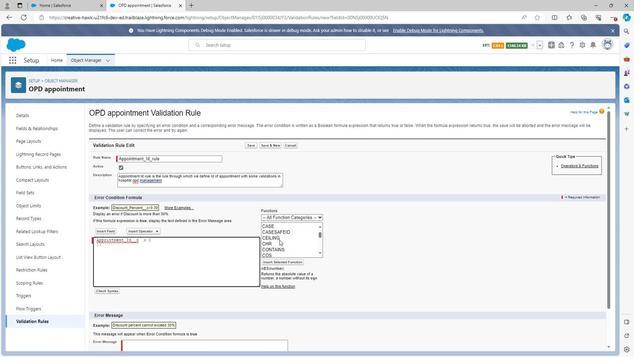 
Action: Mouse scrolled (287, 239) with delta (0, 0)
Screenshot: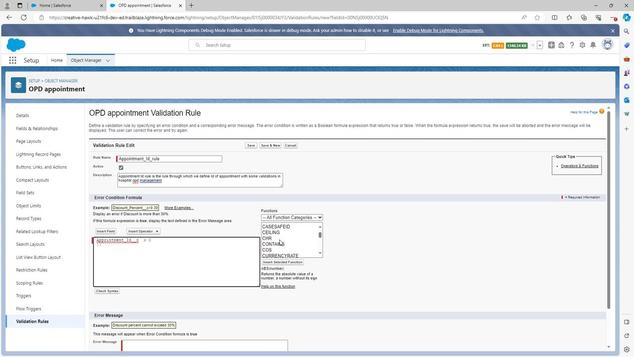 
Action: Mouse scrolled (287, 239) with delta (0, 0)
Screenshot: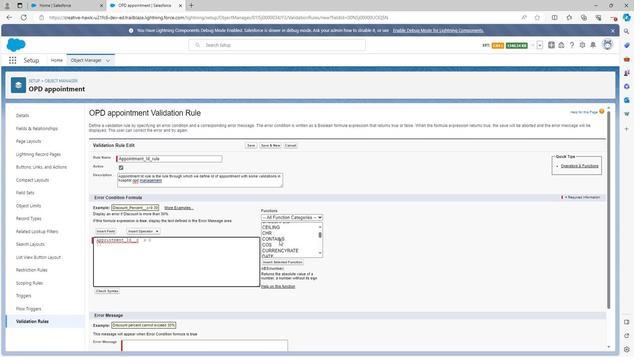 
Action: Mouse scrolled (287, 239) with delta (0, 0)
Screenshot: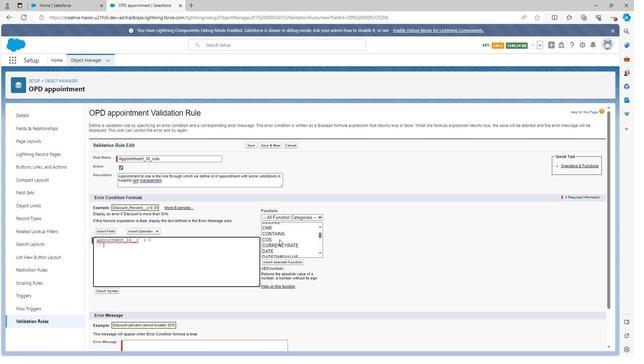 
Action: Mouse scrolled (287, 239) with delta (0, 0)
Screenshot: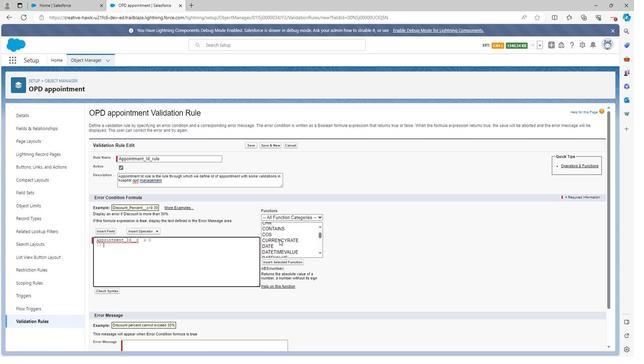 
Action: Mouse moved to (287, 239)
Screenshot: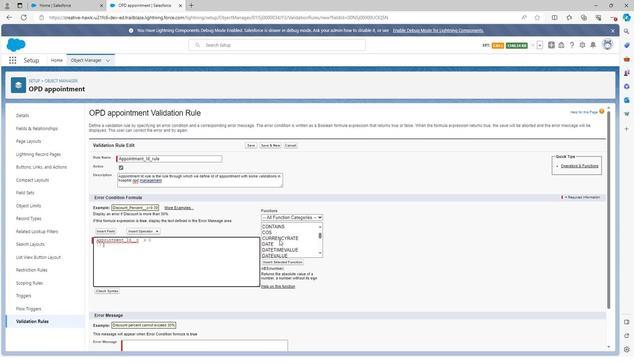 
Action: Mouse scrolled (287, 239) with delta (0, 0)
Screenshot: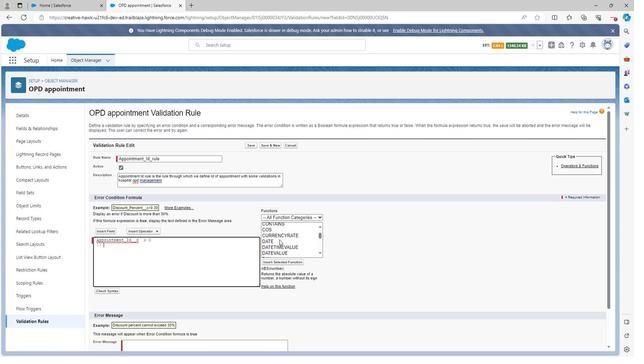 
Action: Mouse scrolled (287, 239) with delta (0, 0)
Screenshot: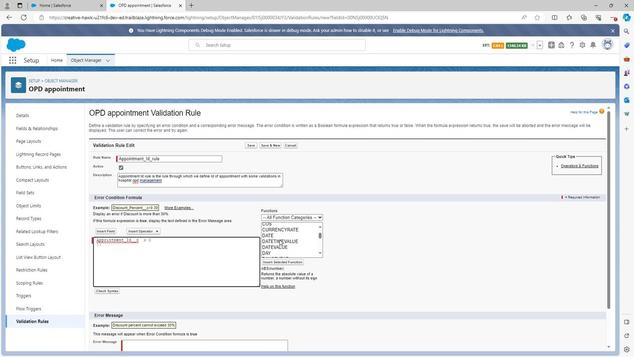 
Action: Mouse scrolled (287, 239) with delta (0, 0)
Screenshot: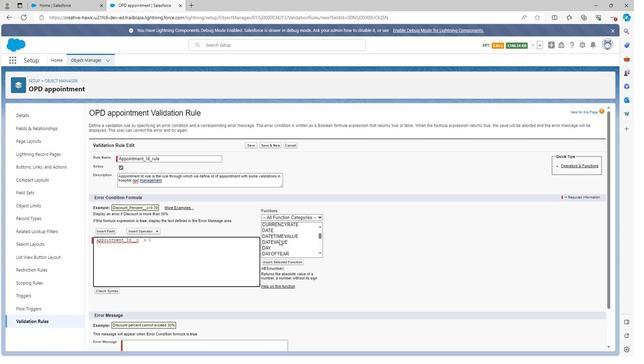 
Action: Mouse scrolled (287, 239) with delta (0, 0)
Screenshot: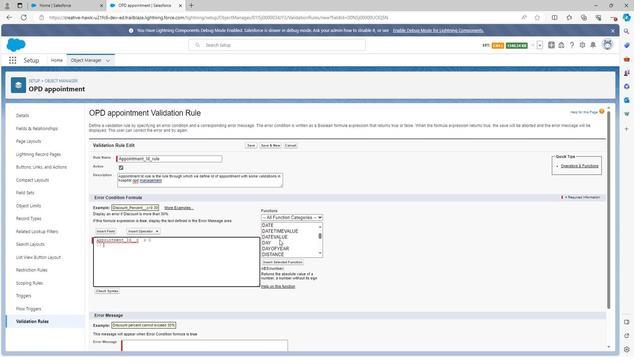 
Action: Mouse scrolled (287, 239) with delta (0, 0)
Screenshot: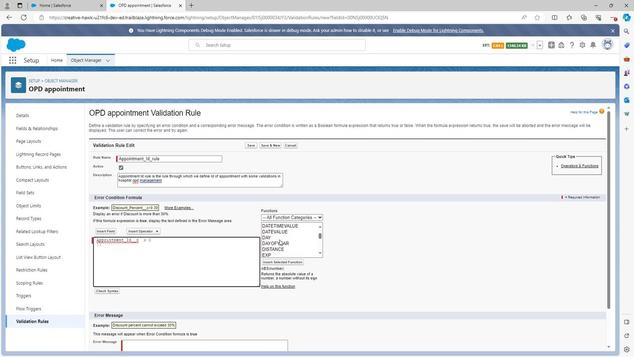 
Action: Mouse scrolled (287, 239) with delta (0, 0)
Screenshot: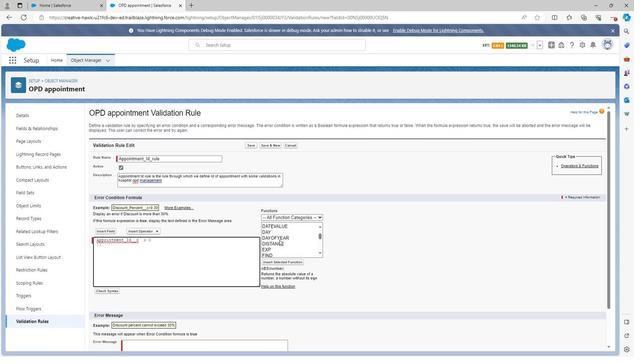 
Action: Mouse scrolled (287, 239) with delta (0, 0)
Screenshot: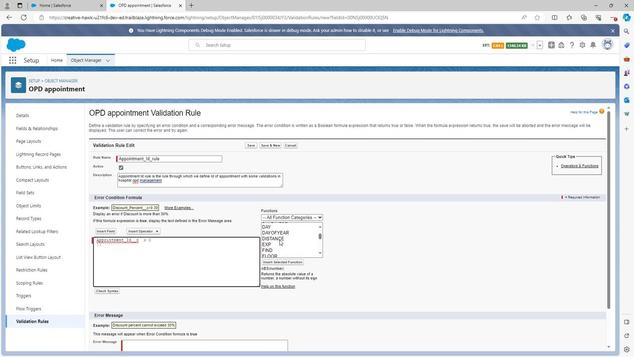 
Action: Mouse scrolled (287, 239) with delta (0, 0)
Screenshot: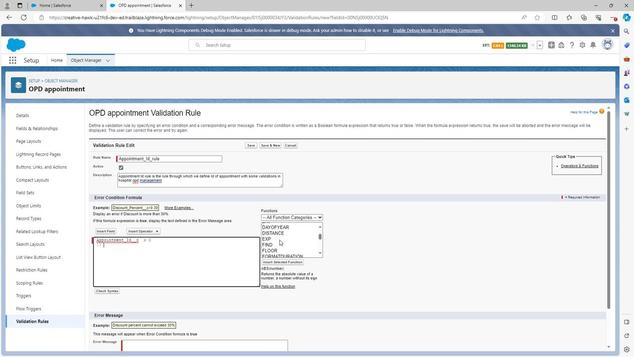 
Action: Mouse scrolled (287, 239) with delta (0, 0)
Screenshot: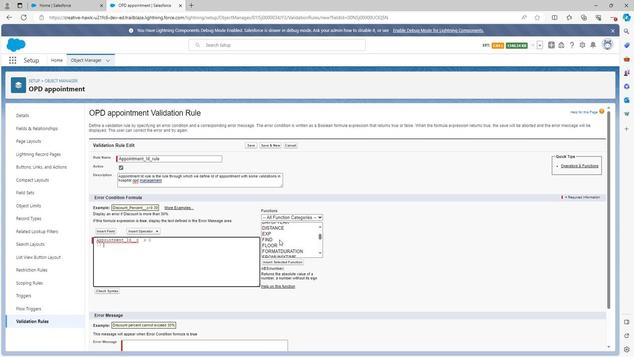 
Action: Mouse scrolled (287, 239) with delta (0, 0)
Screenshot: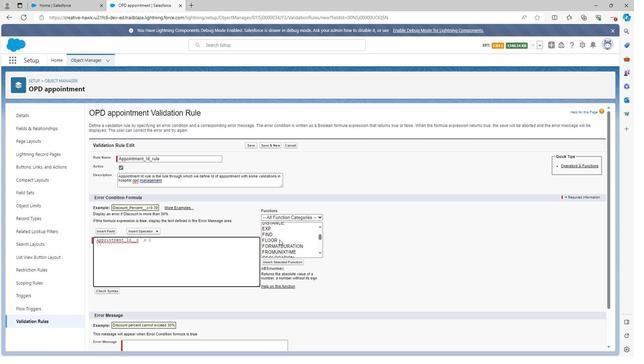 
Action: Mouse scrolled (287, 239) with delta (0, 0)
Screenshot: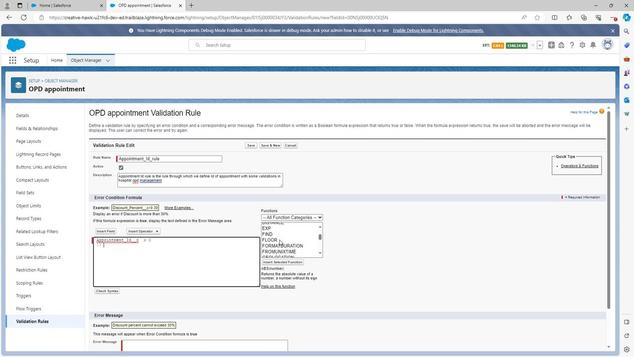 
Action: Mouse scrolled (287, 239) with delta (0, 0)
Screenshot: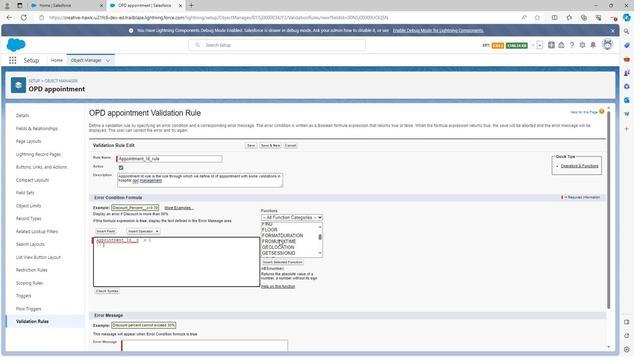 
Action: Mouse scrolled (287, 239) with delta (0, 0)
Screenshot: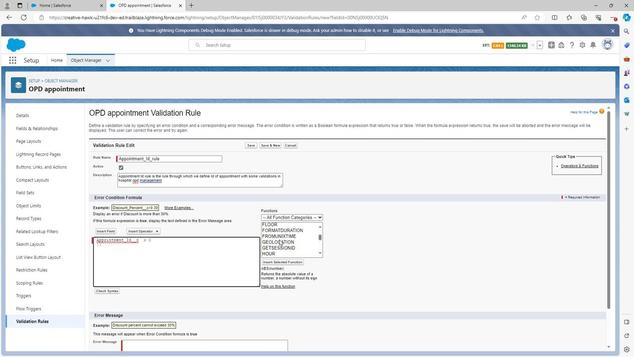 
Action: Mouse scrolled (287, 239) with delta (0, 0)
Screenshot: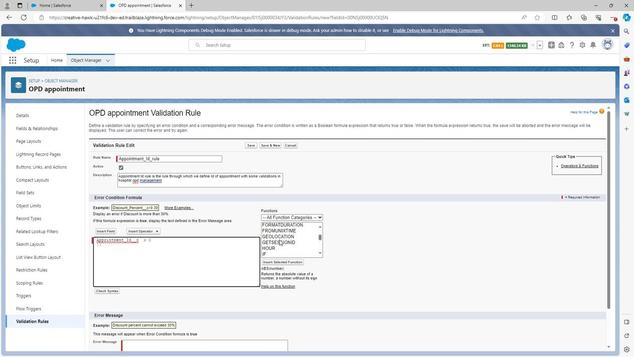 
Action: Mouse scrolled (287, 239) with delta (0, 0)
Screenshot: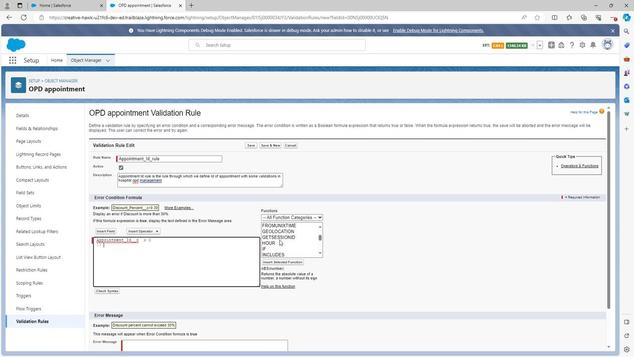 
Action: Mouse scrolled (287, 239) with delta (0, 0)
Screenshot: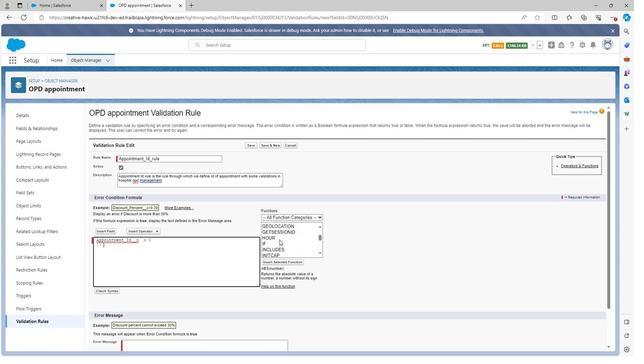 
Action: Mouse scrolled (287, 239) with delta (0, 0)
Screenshot: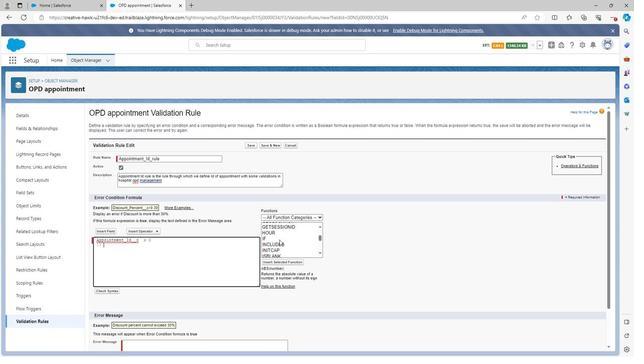 
Action: Mouse scrolled (287, 239) with delta (0, 0)
Screenshot: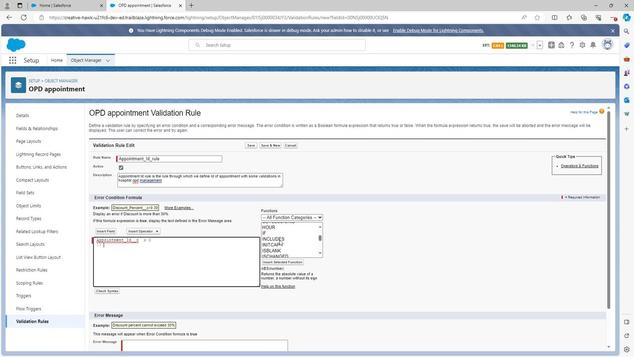 
Action: Mouse scrolled (287, 239) with delta (0, 0)
Screenshot: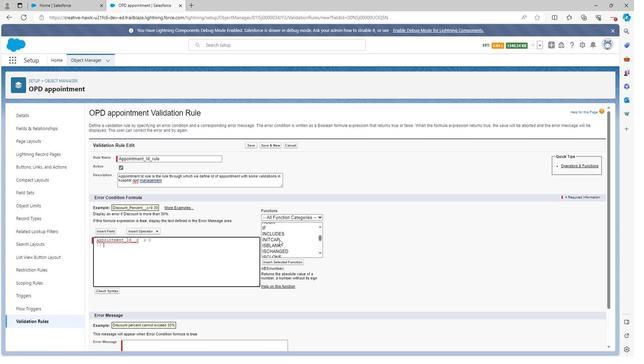 
Action: Mouse moved to (288, 239)
Screenshot: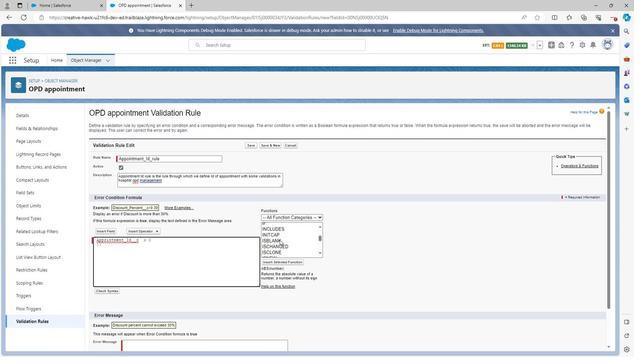 
Action: Mouse scrolled (288, 239) with delta (0, 0)
Screenshot: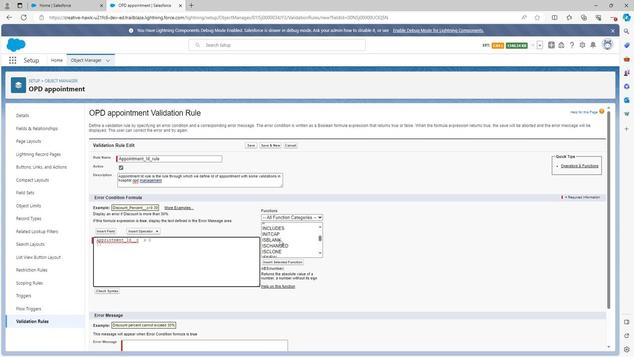 
Action: Mouse moved to (285, 239)
Screenshot: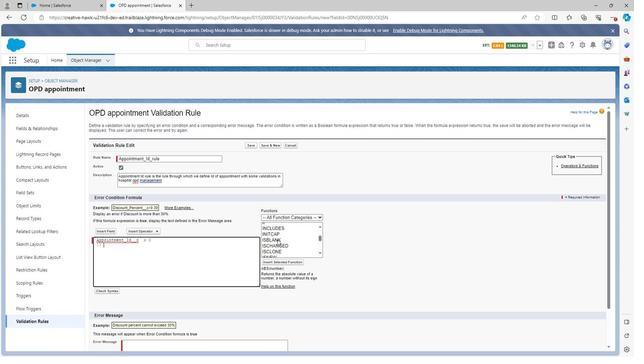 
Action: Mouse pressed left at (285, 239)
Screenshot: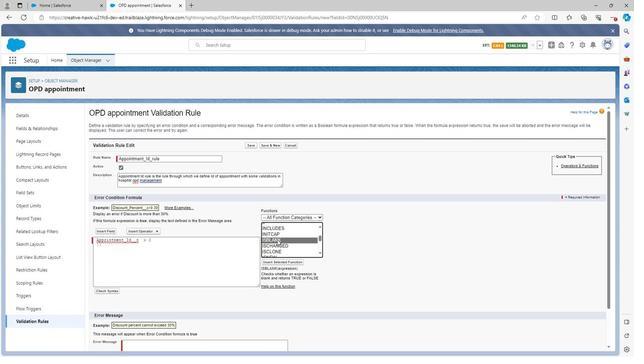 
Action: Mouse moved to (303, 261)
Screenshot: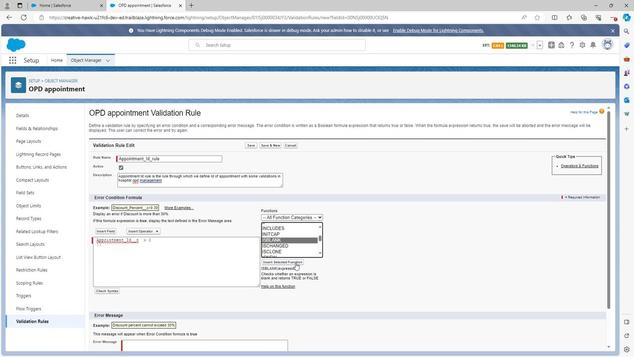 
Action: Mouse pressed left at (303, 261)
Screenshot: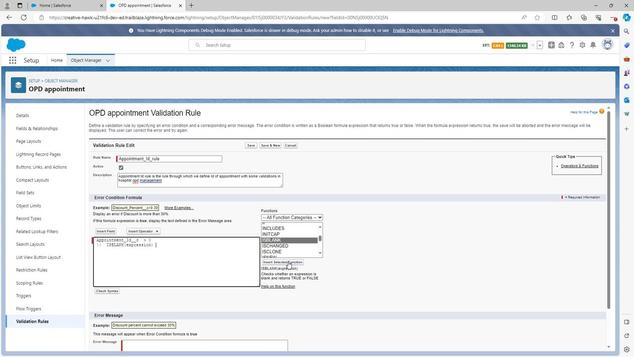 
Action: Mouse moved to (120, 240)
Screenshot: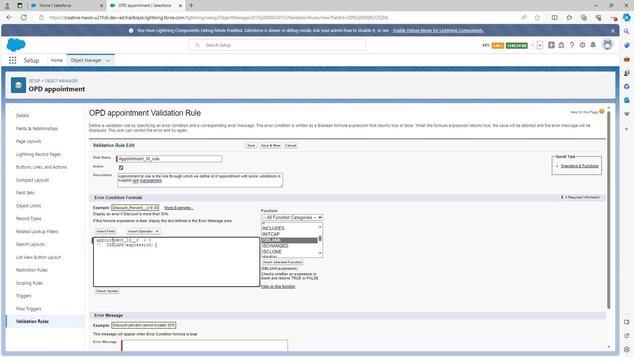 
Action: Mouse pressed left at (120, 240)
Screenshot: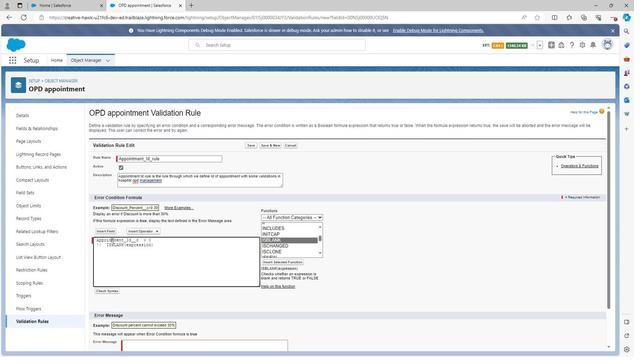 
Action: Mouse pressed left at (120, 240)
Screenshot: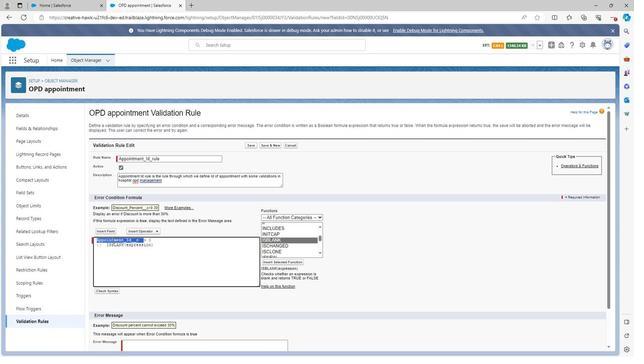 
Action: Mouse moved to (120, 240)
Screenshot: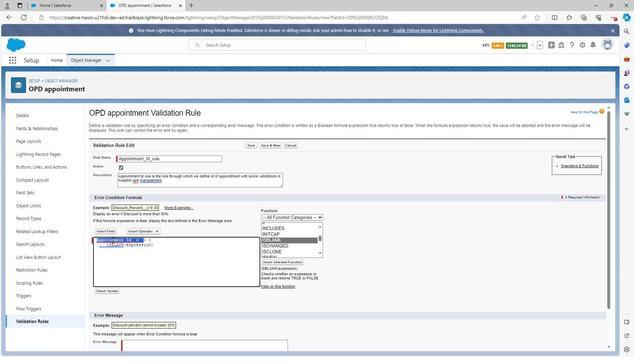 
Action: Key pressed ctrl+C
Screenshot: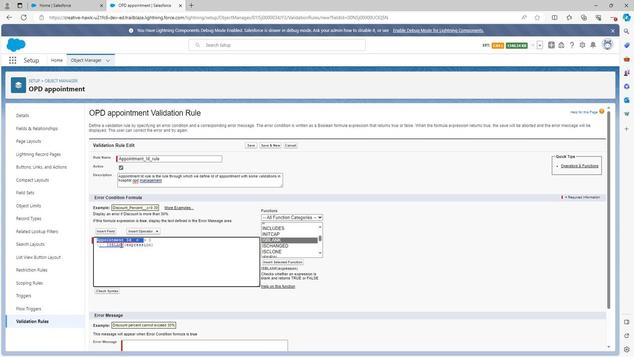
Action: Mouse moved to (138, 244)
Screenshot: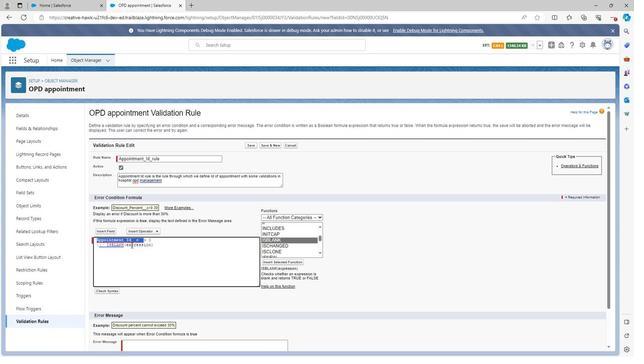 
Action: Mouse pressed left at (138, 244)
Screenshot: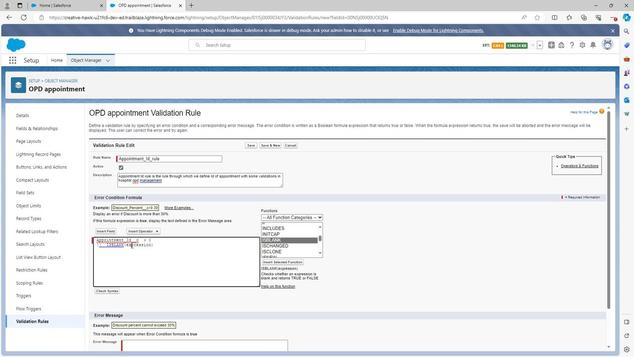 
Action: Mouse pressed left at (138, 244)
Screenshot: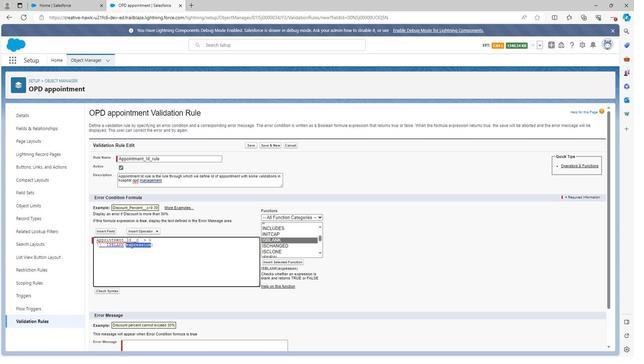 
Action: Key pressed ctrl+V<Key.backspace>
Screenshot: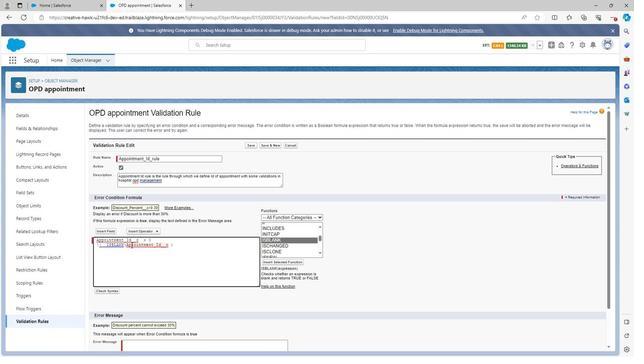 
Action: Mouse moved to (138, 243)
Screenshot: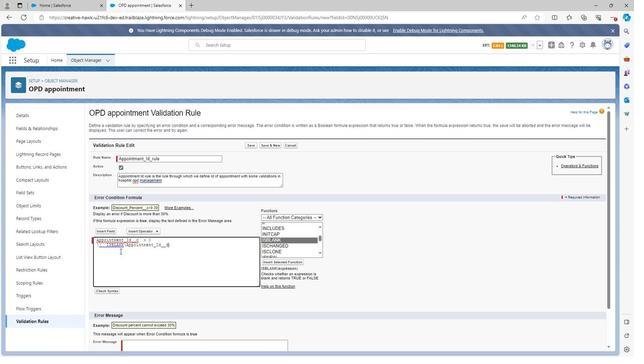 
Action: Key pressed <Key.backspace>
Screenshot: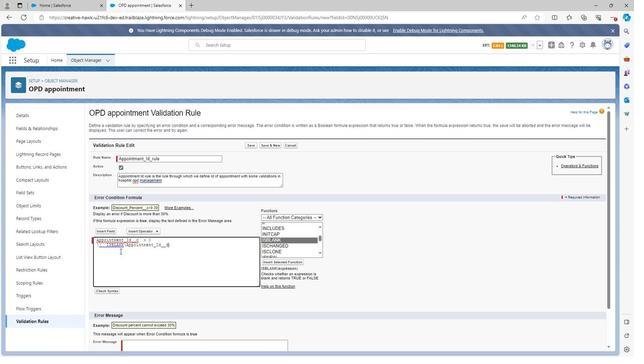 
Action: Mouse moved to (111, 288)
Screenshot: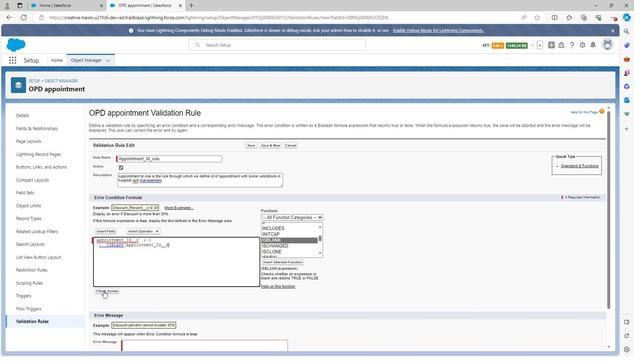 
Action: Mouse pressed left at (111, 288)
Screenshot: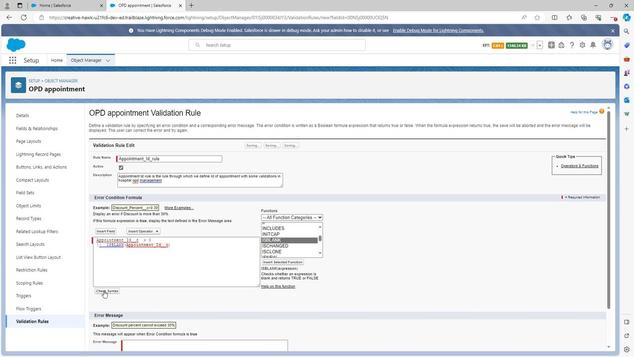 
Action: Mouse moved to (112, 288)
Screenshot: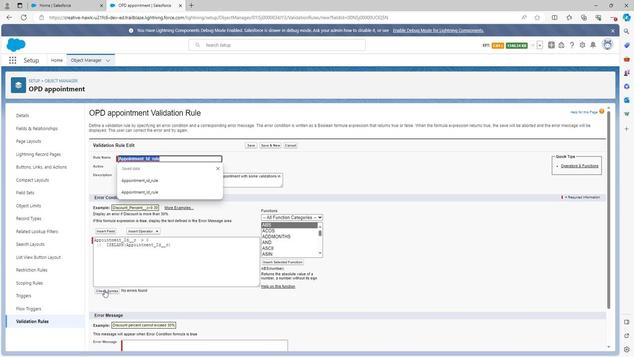 
Action: Mouse scrolled (112, 287) with delta (0, 0)
Screenshot: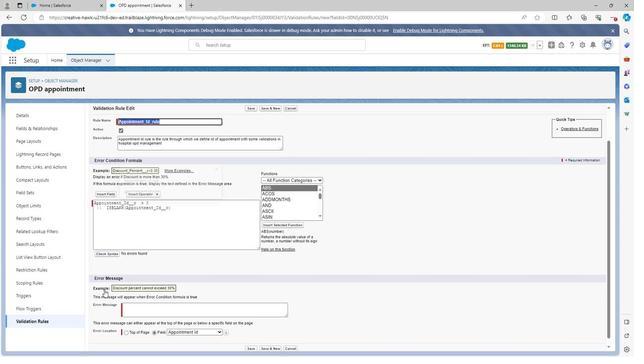
Action: Mouse moved to (151, 307)
Screenshot: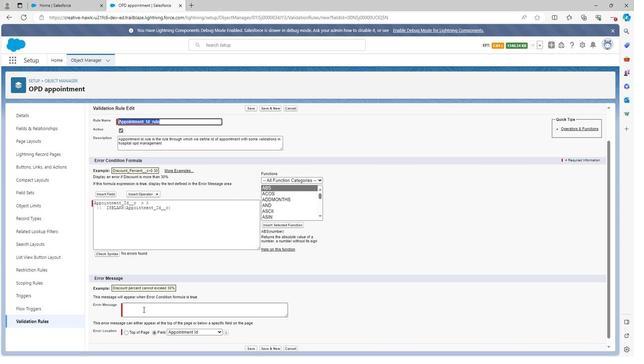 
Action: Mouse pressed left at (151, 307)
Screenshot: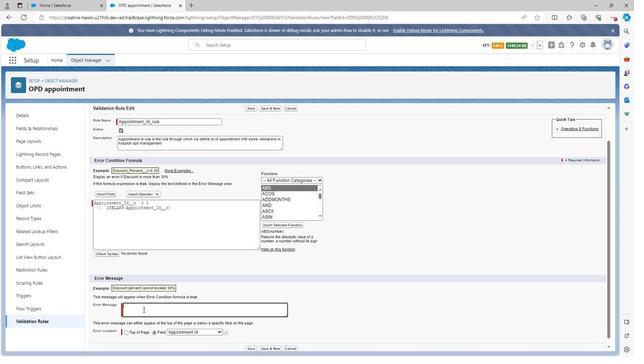 
Action: Key pressed <Key.shift>Appointment<Key.space><Key.shift><Key.shift><Key.shift><Key.shift>Id<Key.space>should<Key.space>be<Key.space>greater<Key.space>than<Key.space>0<Key.space>and<Key.space>should<Key.space>not<Key.space>be<Key.space>blank
Screenshot: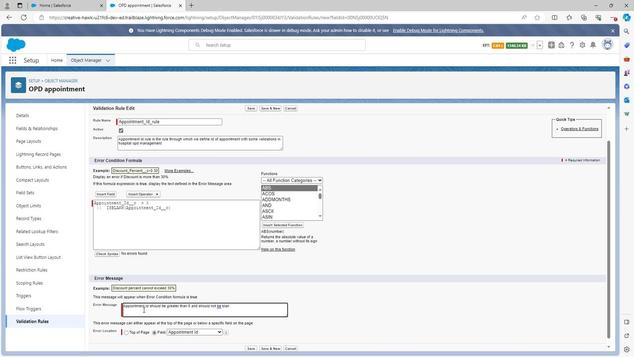 
Action: Mouse moved to (180, 296)
Screenshot: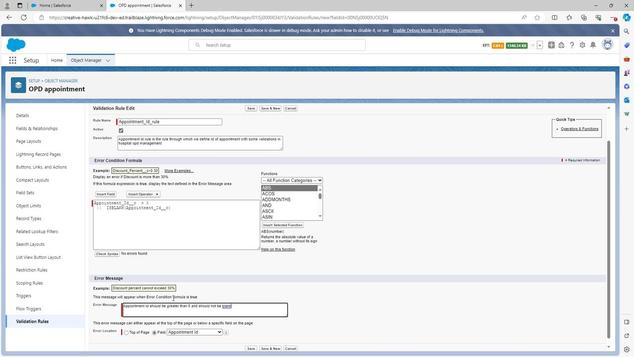 
Action: Mouse scrolled (180, 295) with delta (0, 0)
Screenshot: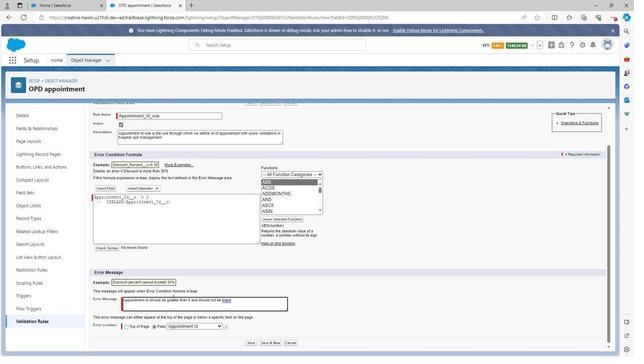 
Action: Mouse scrolled (180, 295) with delta (0, 0)
Screenshot: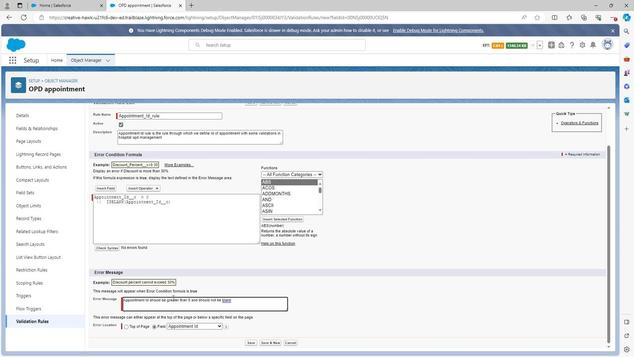 
Action: Mouse scrolled (180, 295) with delta (0, 0)
Screenshot: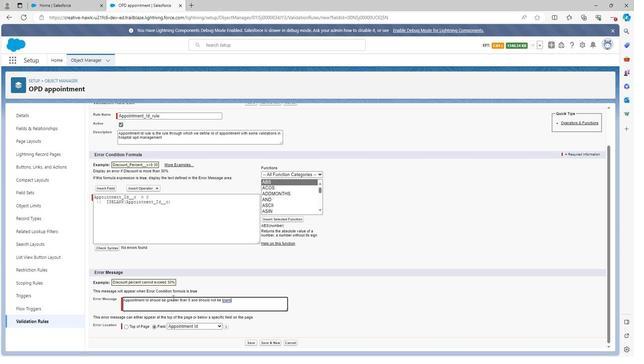 
Action: Mouse moved to (212, 301)
Screenshot: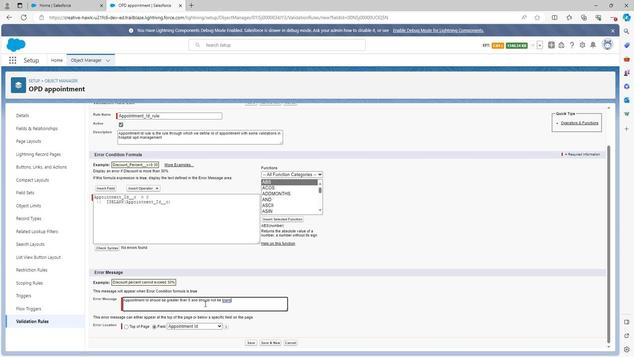 
Action: Key pressed <Key.space>i
Screenshot: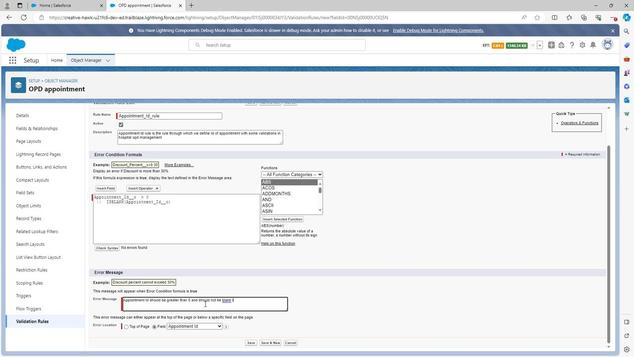 
Action: Mouse moved to (212, 301)
Screenshot: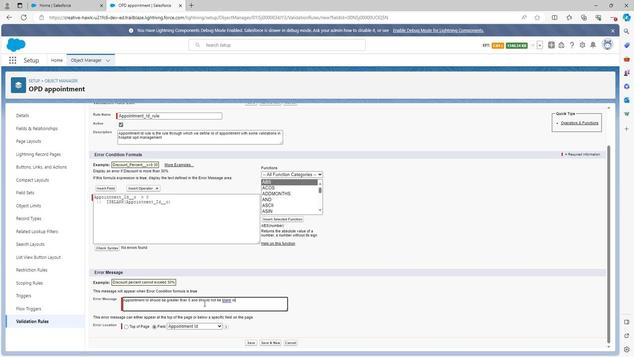 
Action: Key pressed n
Screenshot: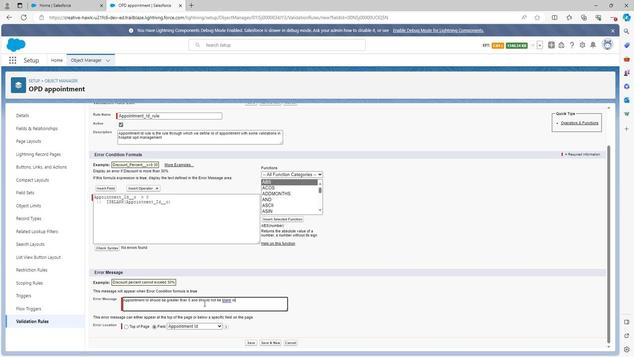 
Action: Mouse moved to (209, 301)
Screenshot: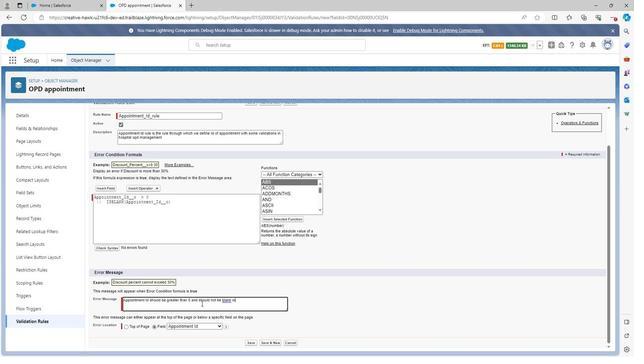 
Action: Key pressed <Key.space>h
Screenshot: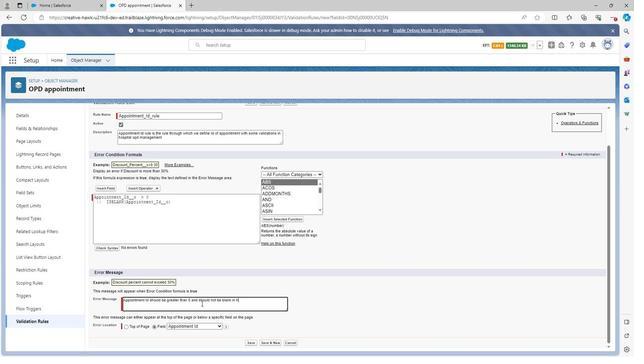 
Action: Mouse moved to (209, 300)
Screenshot: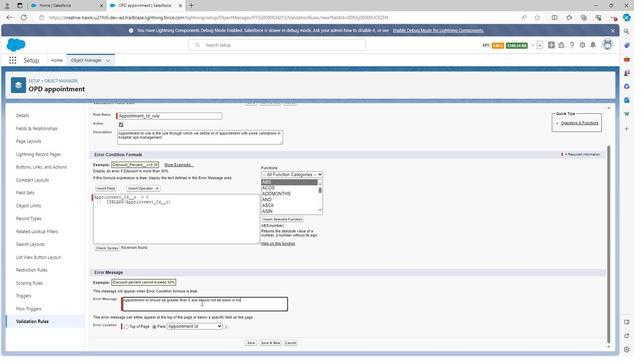 
Action: Key pressed o
Screenshot: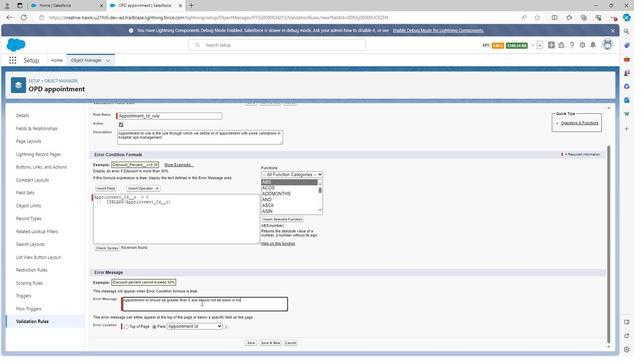 
Action: Mouse moved to (209, 299)
Screenshot: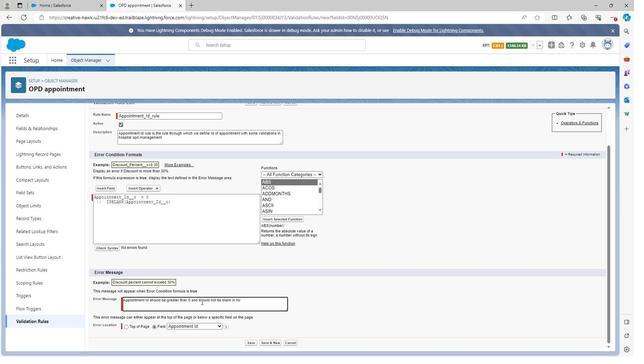 
Action: Key pressed s
Screenshot: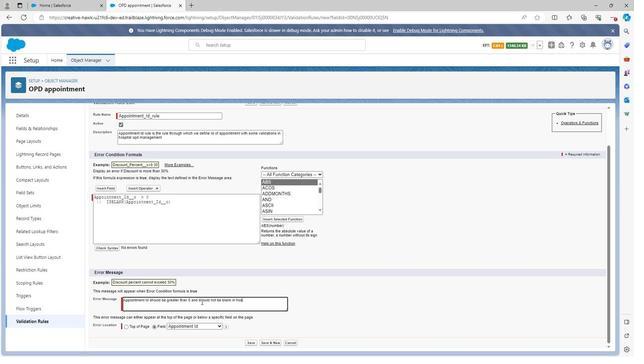 
Action: Mouse moved to (209, 297)
Screenshot: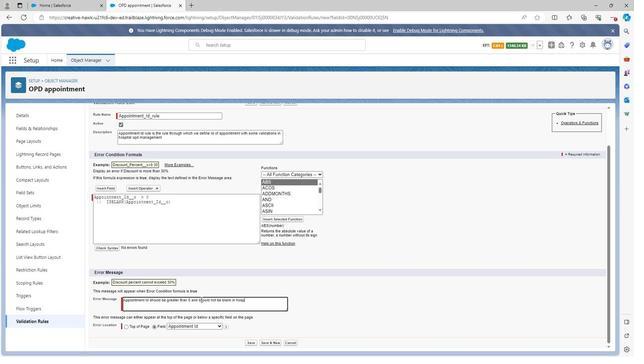 
Action: Key pressed pital<Key.space>opd
Screenshot: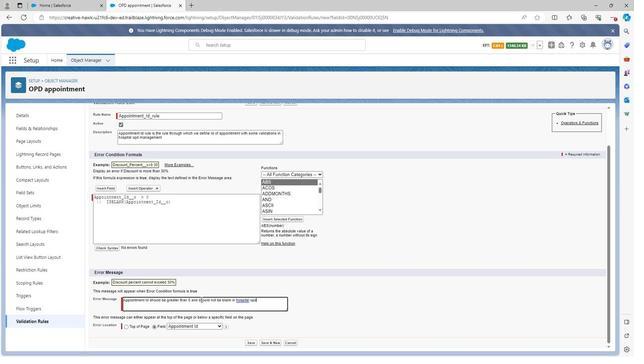 
Action: Mouse moved to (209, 297)
Screenshot: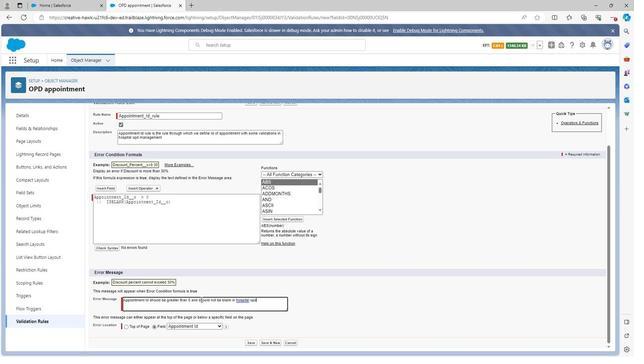 
Action: Key pressed <Key.space>management
Screenshot: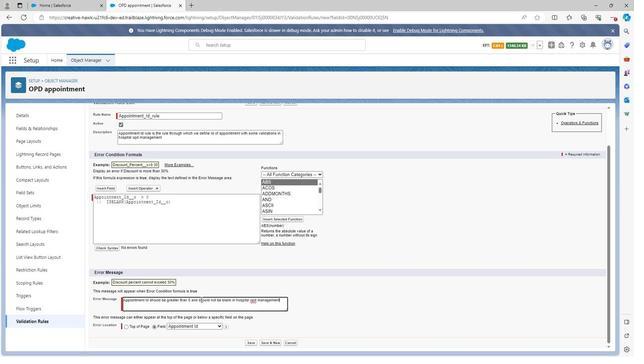 
Action: Mouse moved to (259, 340)
Screenshot: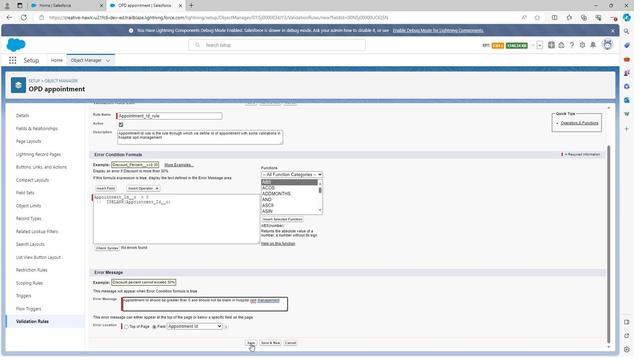 
Action: Mouse pressed left at (259, 340)
Screenshot: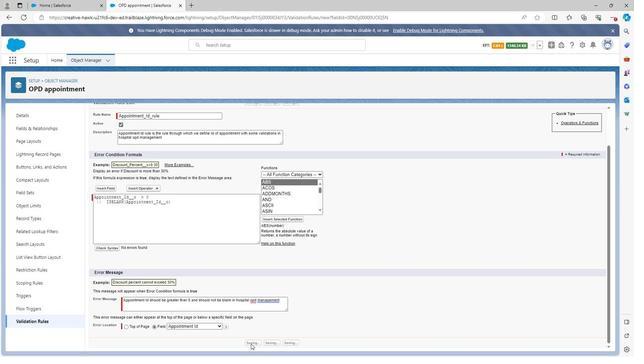 
Action: Mouse moved to (52, 124)
Screenshot: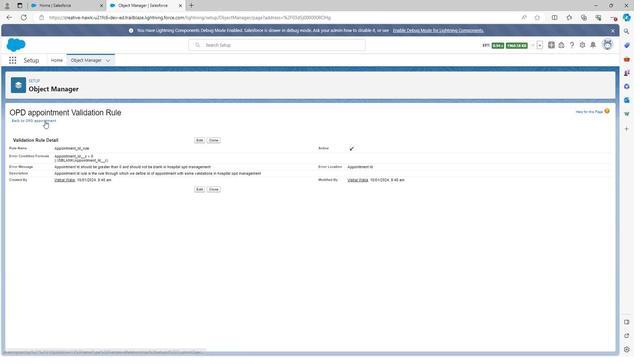 
Action: Mouse pressed left at (52, 124)
Screenshot: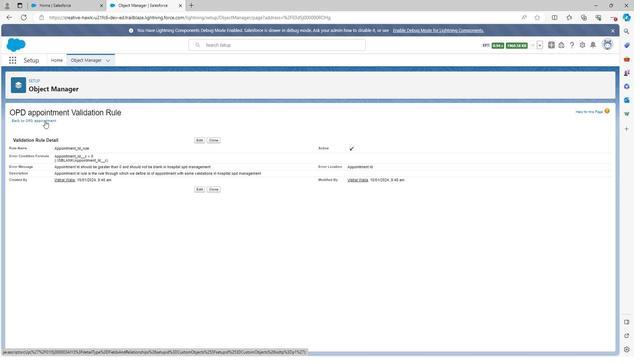 
Action: Mouse moved to (124, 163)
Screenshot: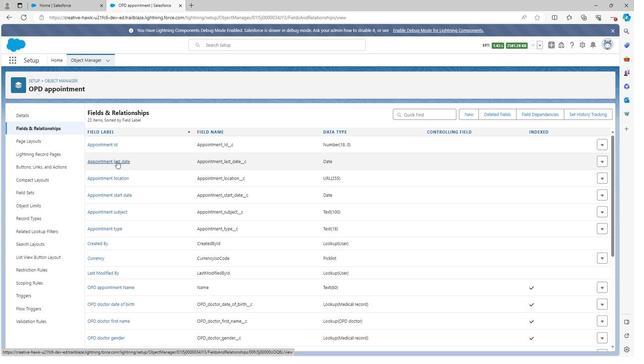 
Action: Mouse pressed left at (124, 163)
Screenshot: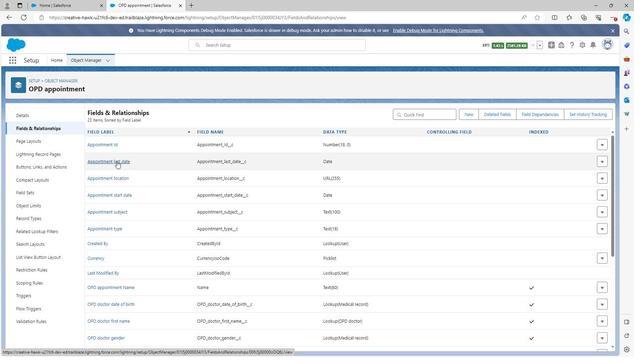 
Action: Mouse moved to (263, 260)
Screenshot: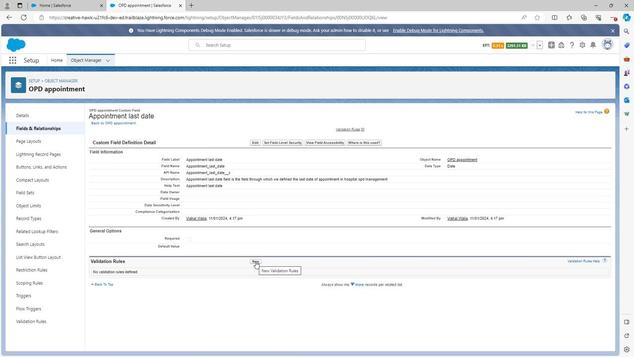 
Action: Mouse pressed left at (263, 260)
Screenshot: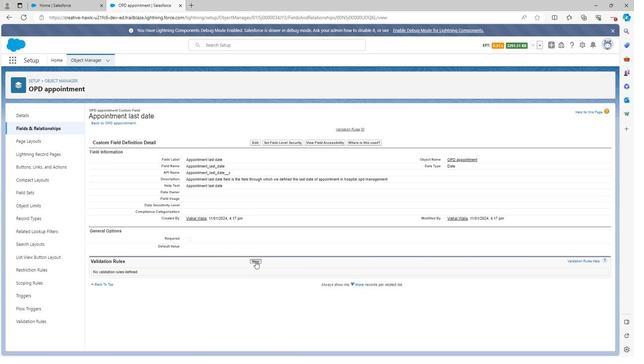 
Action: Mouse moved to (147, 161)
Screenshot: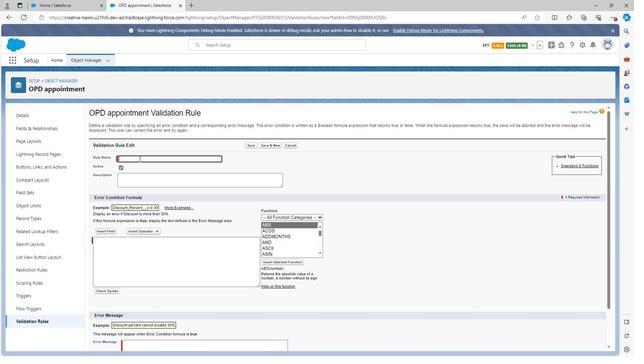 
Action: Key pressed <Key.shift>Appointment<Key.space>last<Key.space>date<Key.space>rule
Screenshot: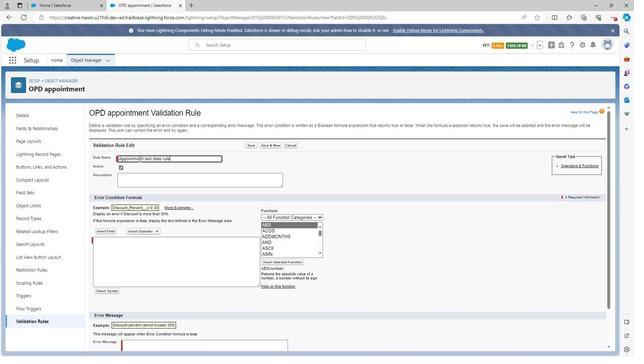 
Action: Mouse moved to (202, 167)
Screenshot: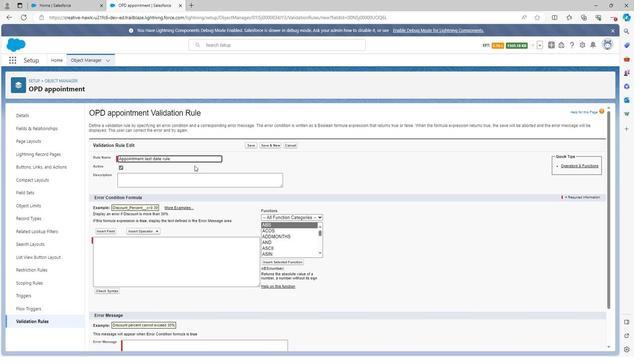 
Action: Mouse pressed left at (202, 167)
Screenshot: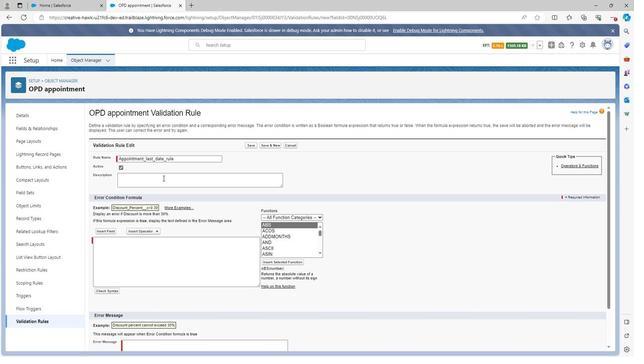 
Action: Mouse moved to (160, 182)
Screenshot: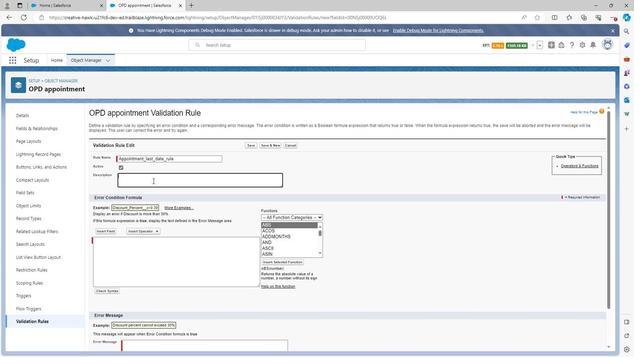 
Action: Mouse pressed left at (160, 182)
Screenshot: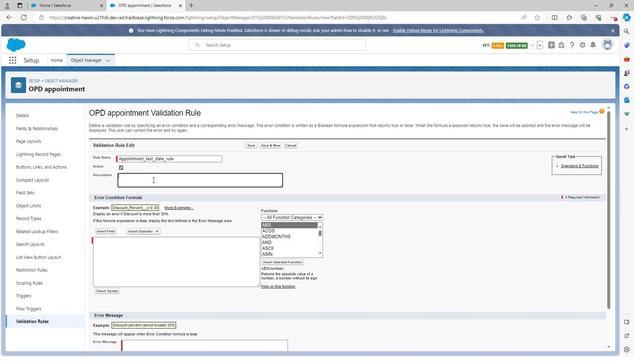 
Action: Mouse moved to (160, 180)
Screenshot: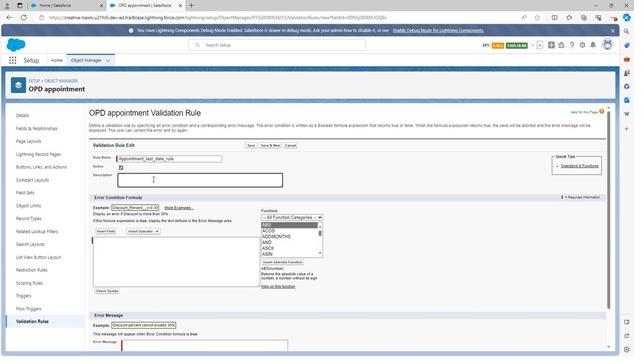 
Action: Key pressed <Key.shift>A
Screenshot: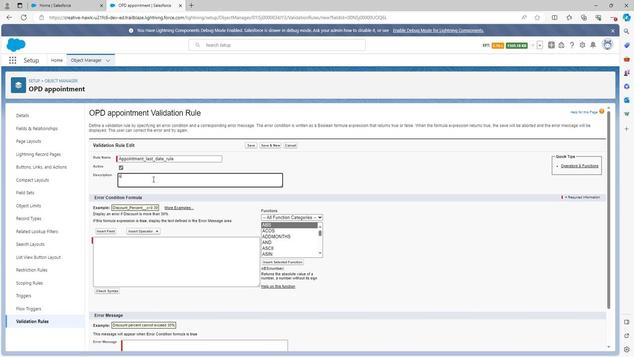
Action: Mouse moved to (160, 180)
Screenshot: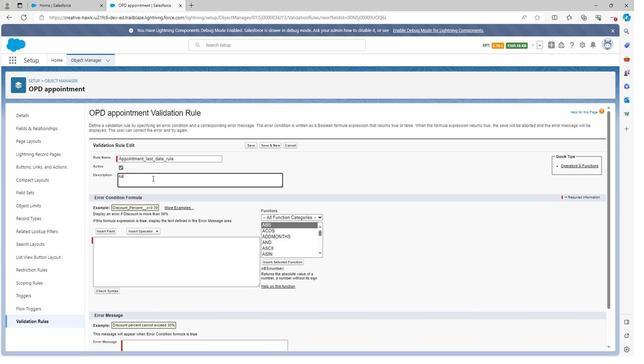 
Action: Key pressed ppointment<Key.space>
Screenshot: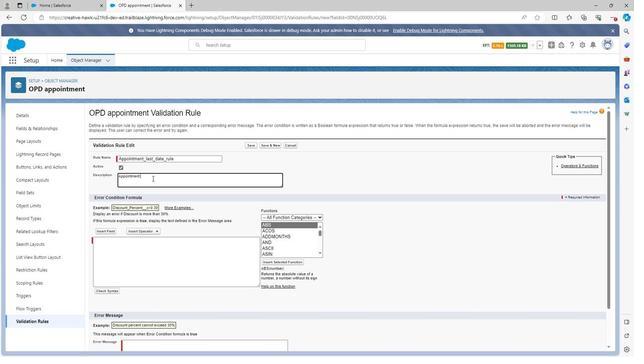 
Action: Mouse moved to (160, 175)
Screenshot: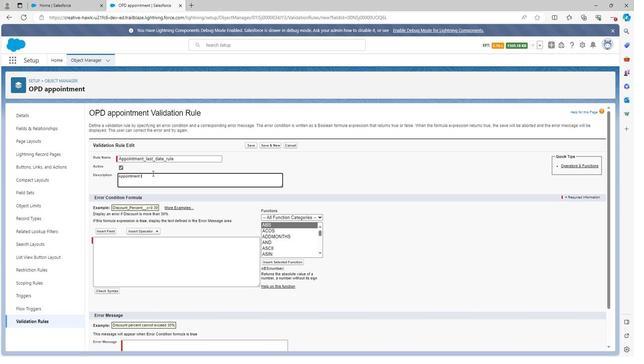 
Action: Key pressed last<Key.space>date<Key.space>rule<Key.space>is<Key.space>the<Key.space>rule<Key.space>through<Key.space>which<Key.space>we<Key.space>defined<Key.space>the<Key.space>last<Key.space>date<Key.space>of<Key.space>appointment<Key.space>with<Key.space>some<Key.space>validation<Key.space>in<Key.space>hospital<Key.space>opd<Key.space>management
Screenshot: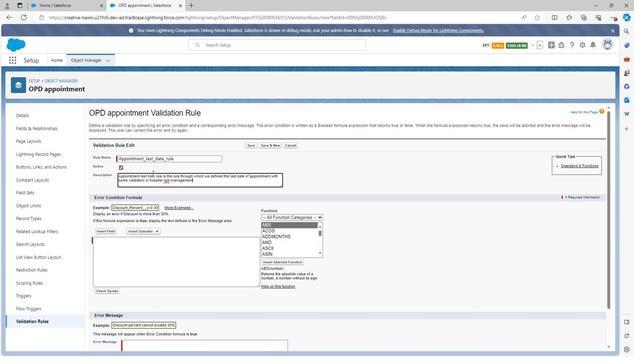 
Action: Mouse moved to (117, 230)
Screenshot: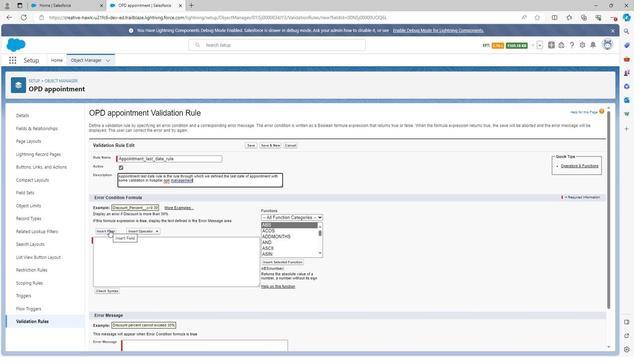 
Action: Mouse pressed left at (117, 230)
Screenshot: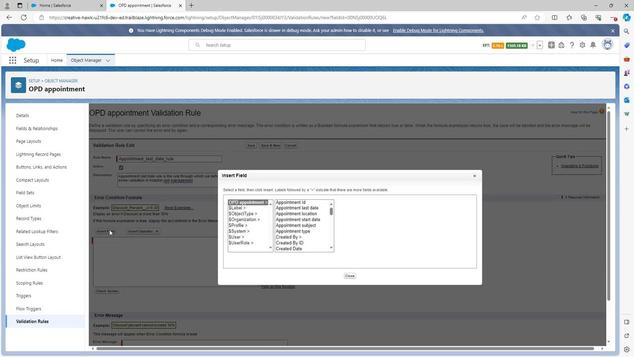 
Action: Mouse moved to (301, 207)
Screenshot: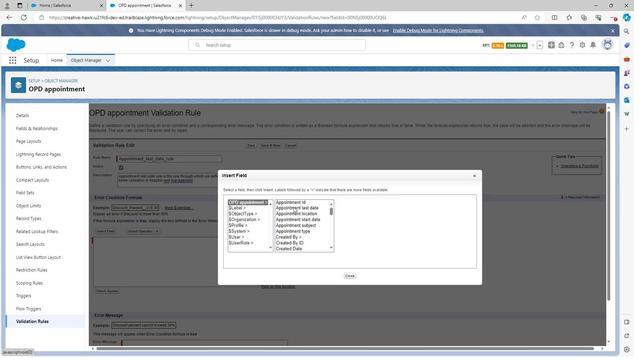 
Action: Mouse pressed left at (301, 207)
Screenshot: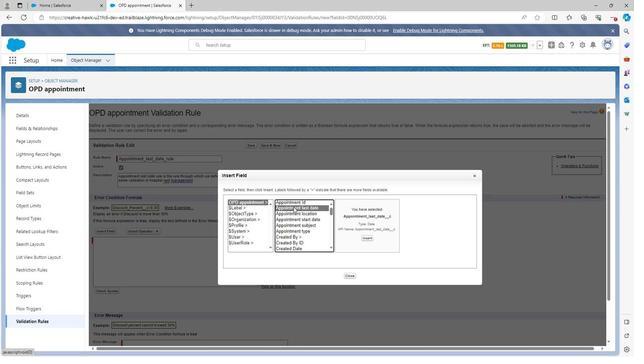 
Action: Mouse moved to (375, 238)
Screenshot: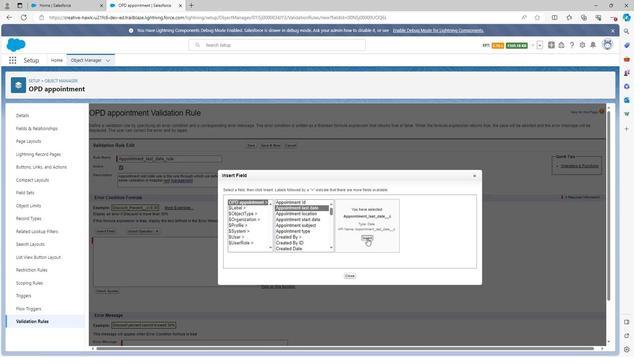 
Action: Mouse pressed left at (375, 238)
Screenshot: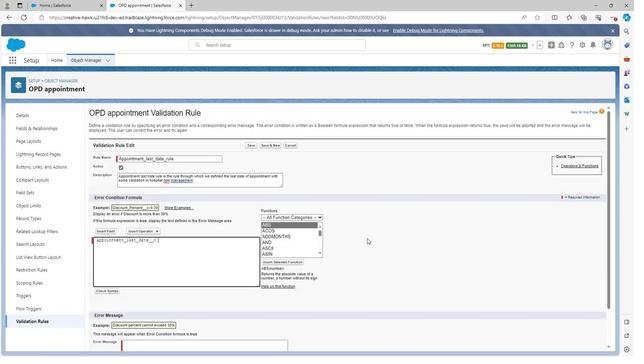 
Action: Mouse moved to (155, 229)
Screenshot: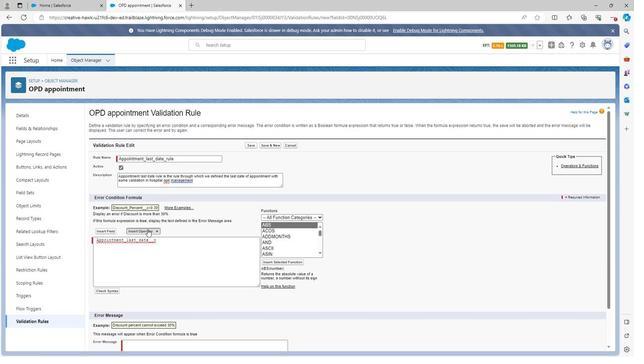 
Action: Mouse pressed left at (155, 229)
Screenshot: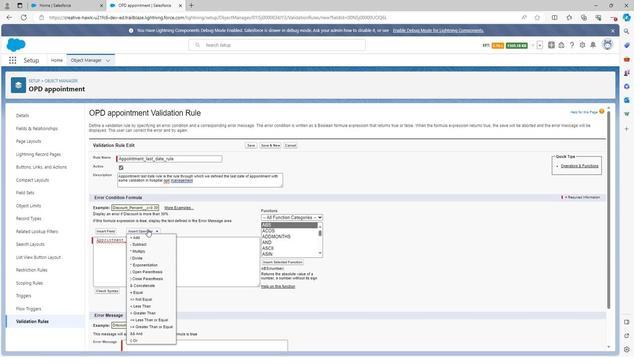 
Action: Mouse moved to (148, 335)
Screenshot: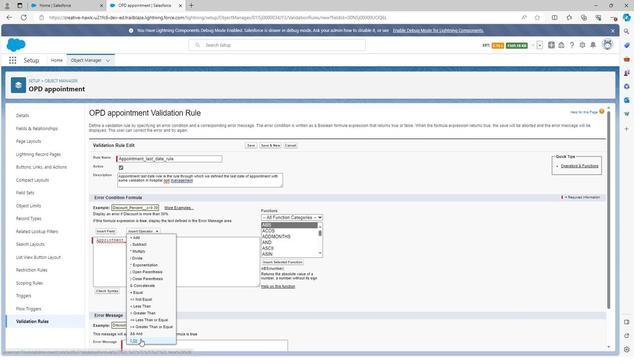 
Action: Mouse pressed left at (148, 335)
Screenshot: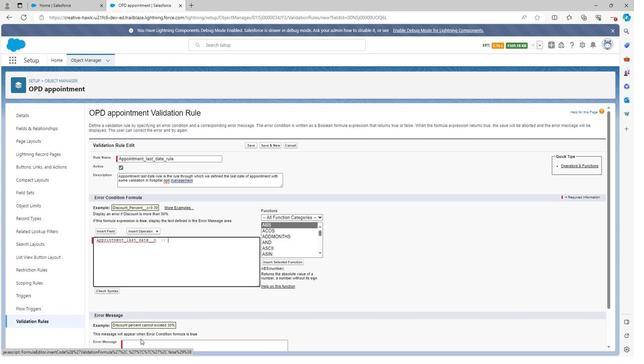 
Action: Mouse moved to (176, 238)
Screenshot: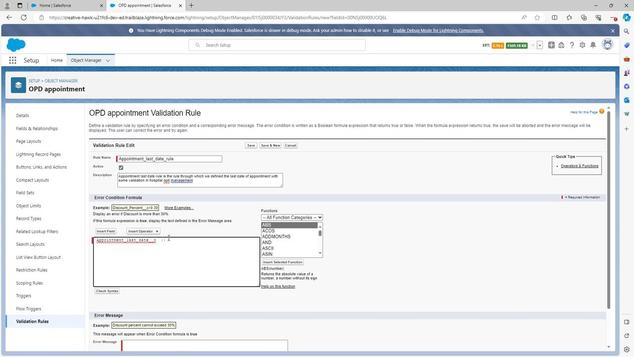 
Action: Key pressed <Key.backspace>
Screenshot: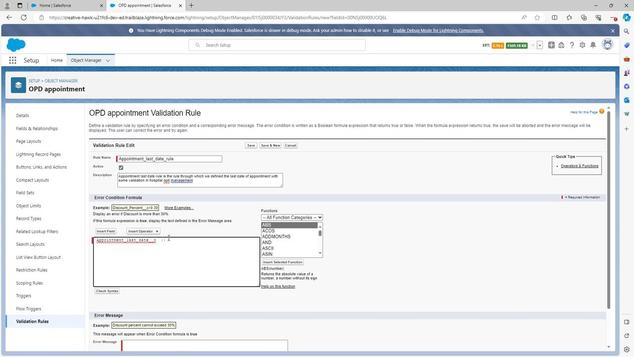 
Action: Mouse moved to (176, 237)
Screenshot: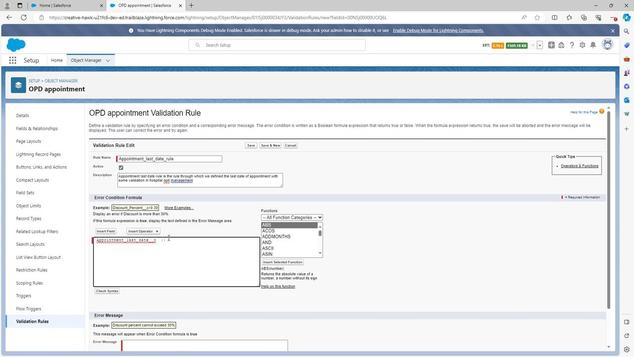 
Action: Key pressed <Key.backspace><Key.backspace>
Screenshot: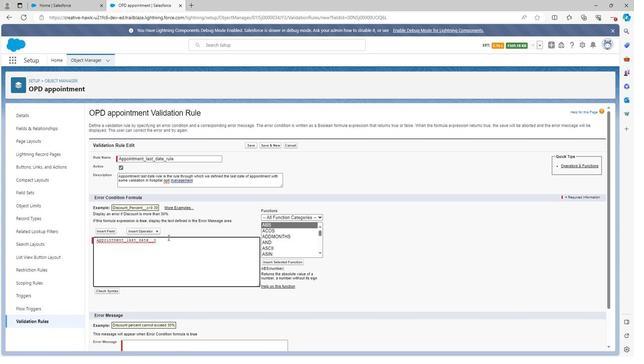 
Action: Mouse moved to (168, 235)
Screenshot: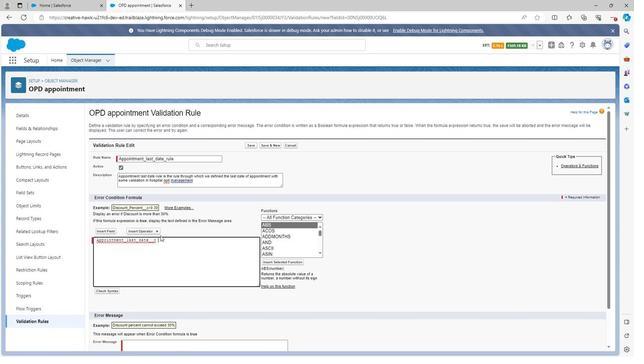 
Action: Key pressed <Key.backspace><Key.backspace><Key.backspace><Key.backspace>
Screenshot: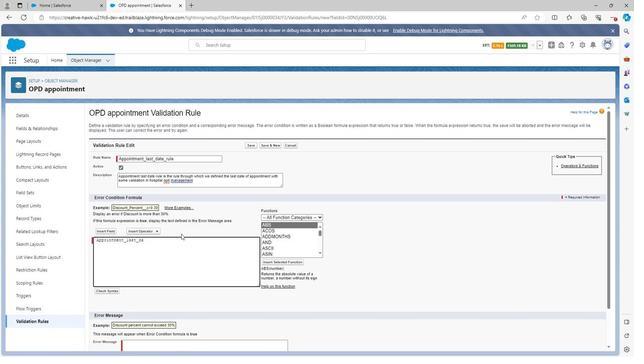
Action: Mouse moved to (168, 235)
Screenshot: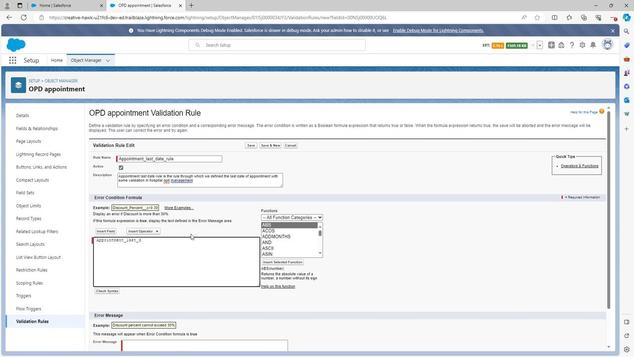 
Action: Key pressed <Key.backspace>
Screenshot: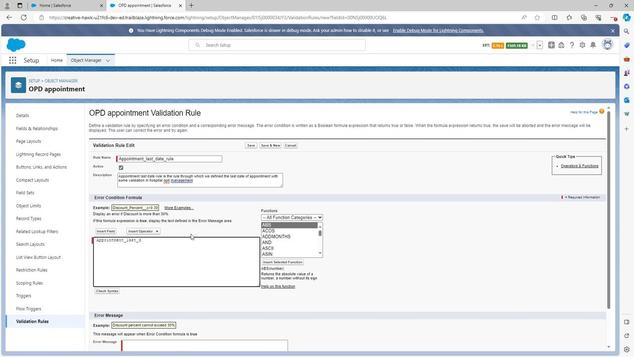 
Action: Mouse moved to (170, 234)
Screenshot: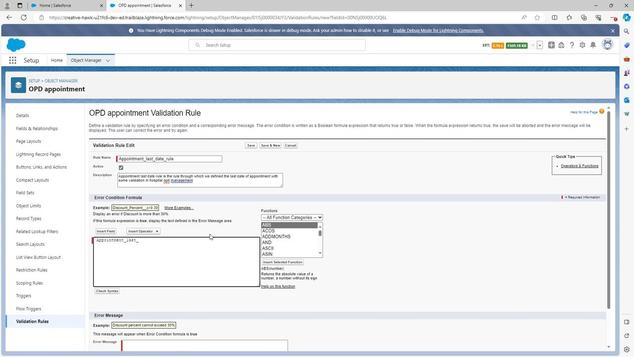 
Action: Key pressed <Key.backspace>
Screenshot: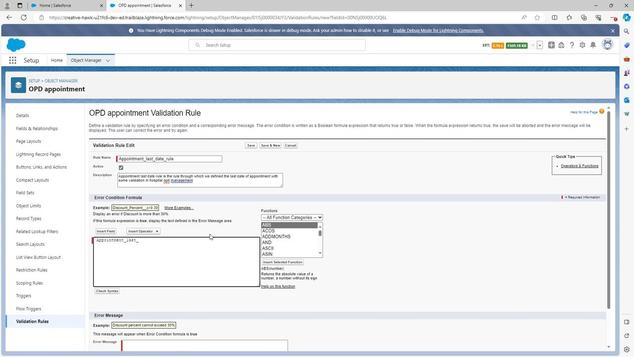 
Action: Mouse moved to (176, 234)
Screenshot: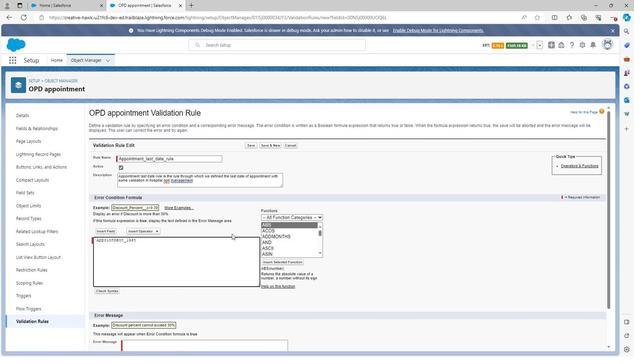 
Action: Key pressed <Key.backspace>
Screenshot: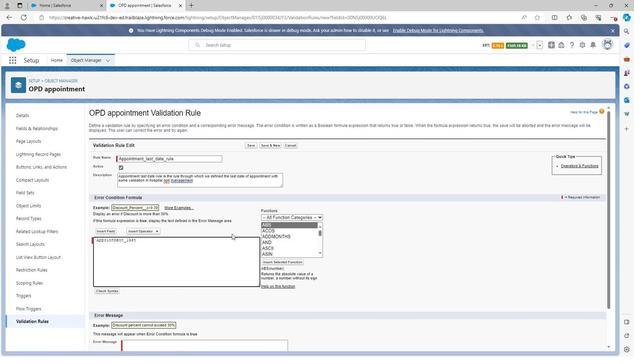 
Action: Mouse moved to (183, 234)
Screenshot: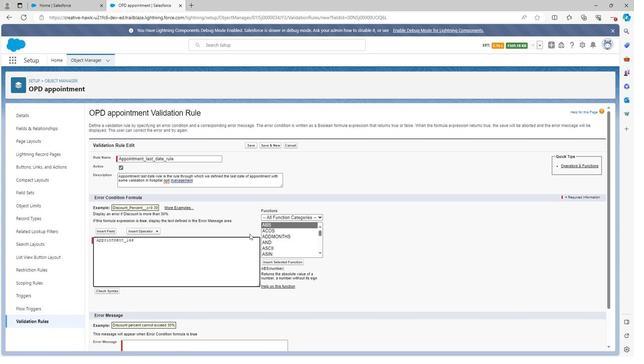 
Action: Key pressed <Key.backspace>
Screenshot: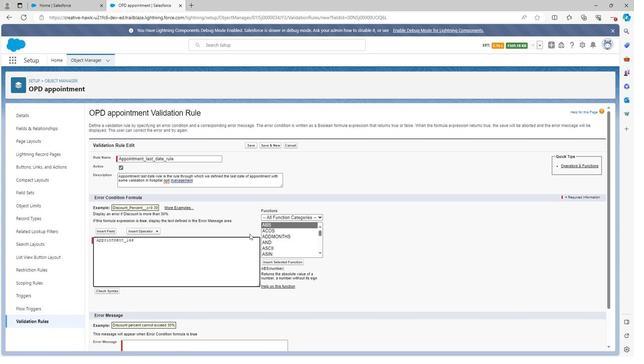 
Action: Mouse moved to (195, 234)
Screenshot: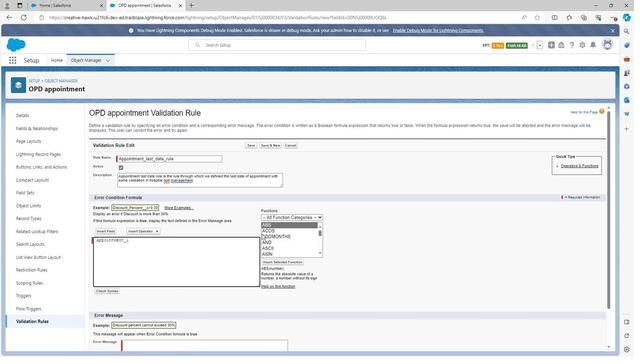 
Action: Key pressed <Key.backspace>
Screenshot: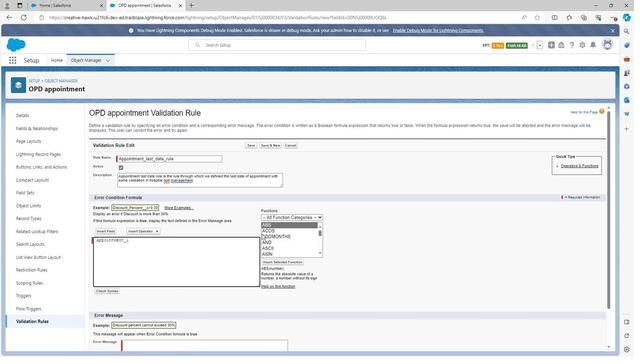 
Action: Mouse moved to (211, 234)
